 Task: Search one way flight ticket for 1 adult, 1 child, 1 infant in seat in premium economy from Charlotte: Charlotte Douglas International Airport to Greenville: Pitt-greenville Airport on 5-2-2023. Choice of flights is United. Number of bags: 2 carry on bags and 4 checked bags. Price is upto 71000. Outbound departure time preference is 5:00.
Action: Mouse moved to (210, 316)
Screenshot: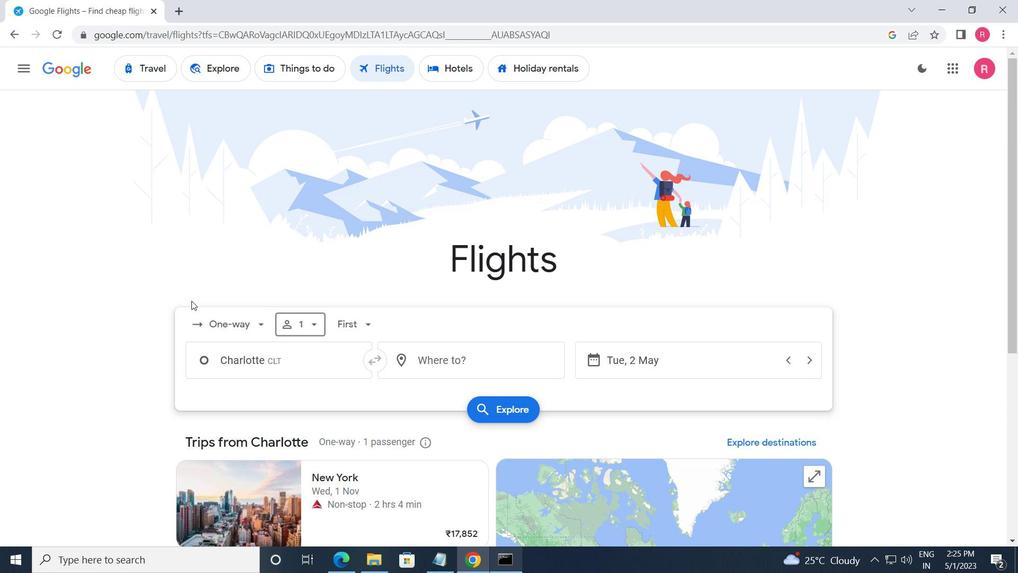 
Action: Mouse pressed left at (210, 316)
Screenshot: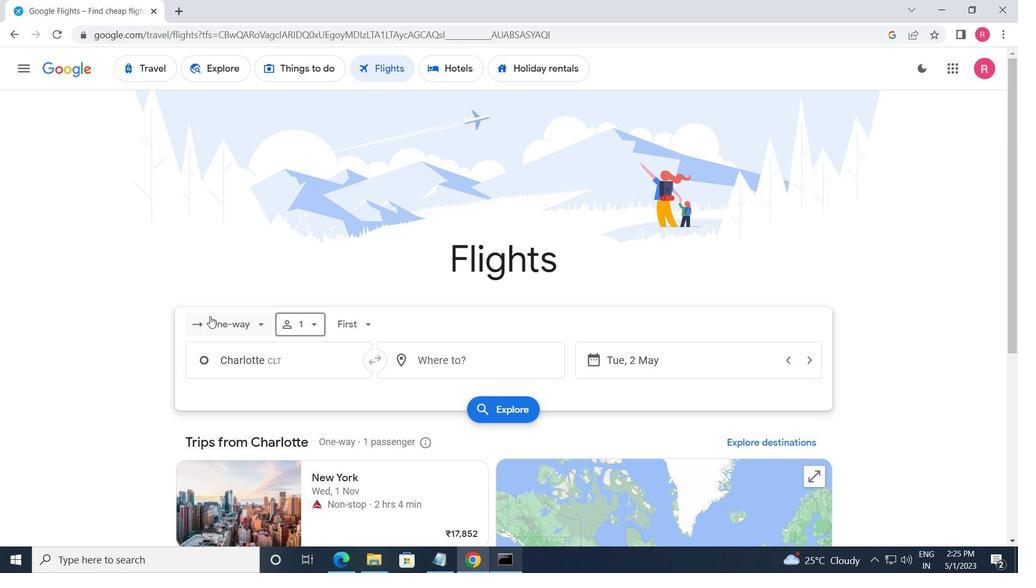 
Action: Mouse moved to (230, 374)
Screenshot: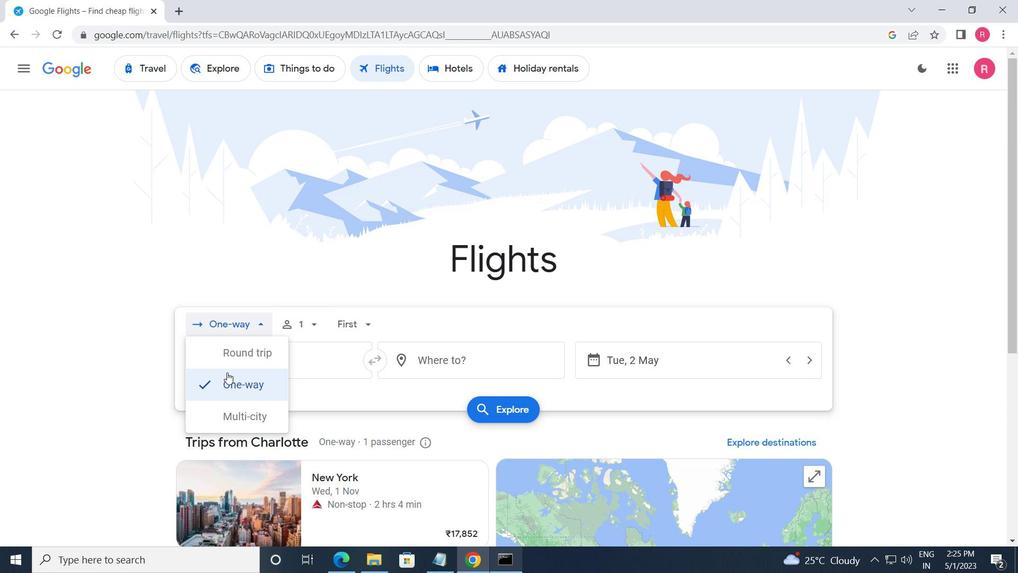 
Action: Mouse pressed left at (230, 374)
Screenshot: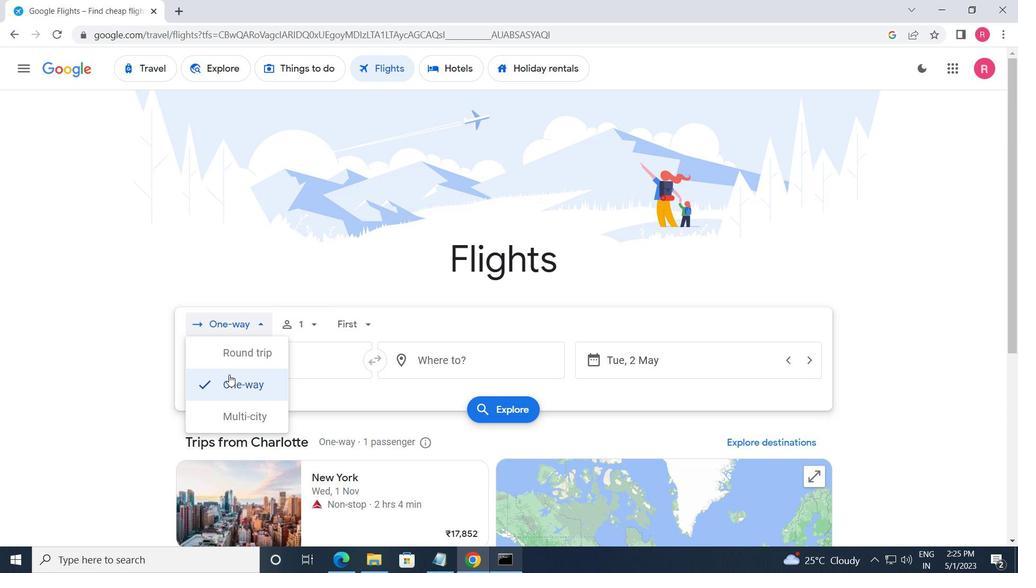 
Action: Mouse moved to (309, 332)
Screenshot: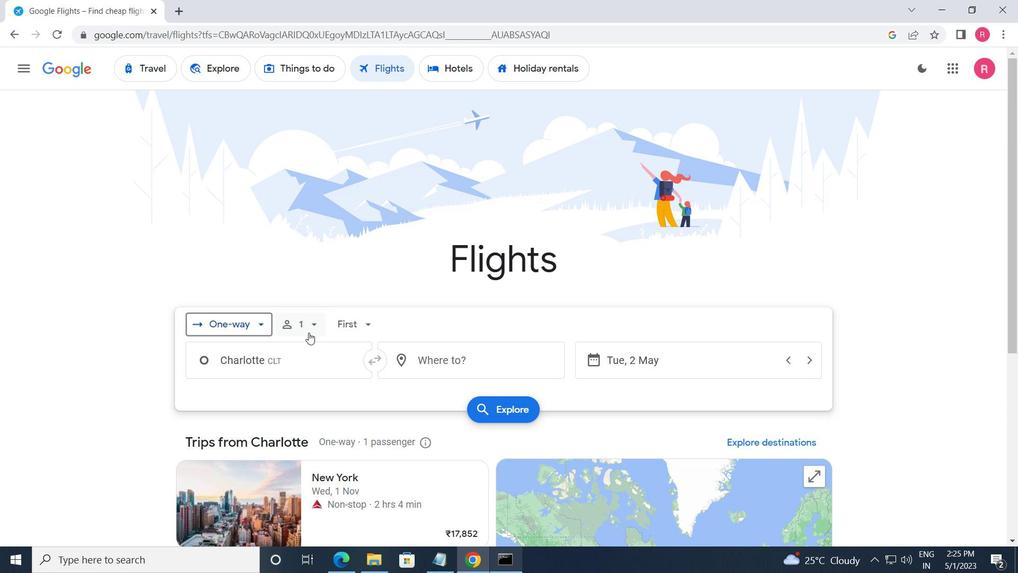 
Action: Mouse pressed left at (309, 332)
Screenshot: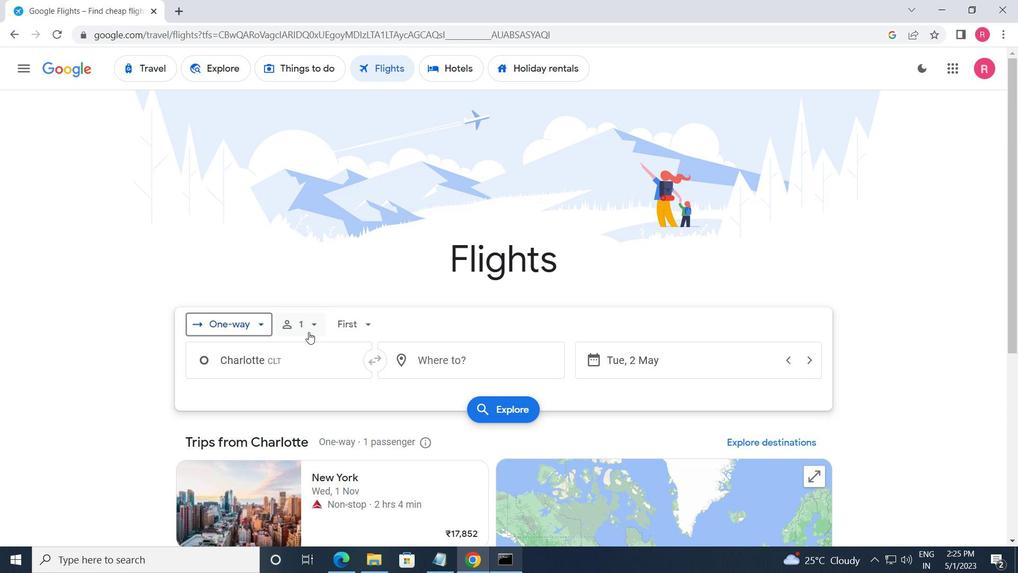 
Action: Mouse moved to (415, 400)
Screenshot: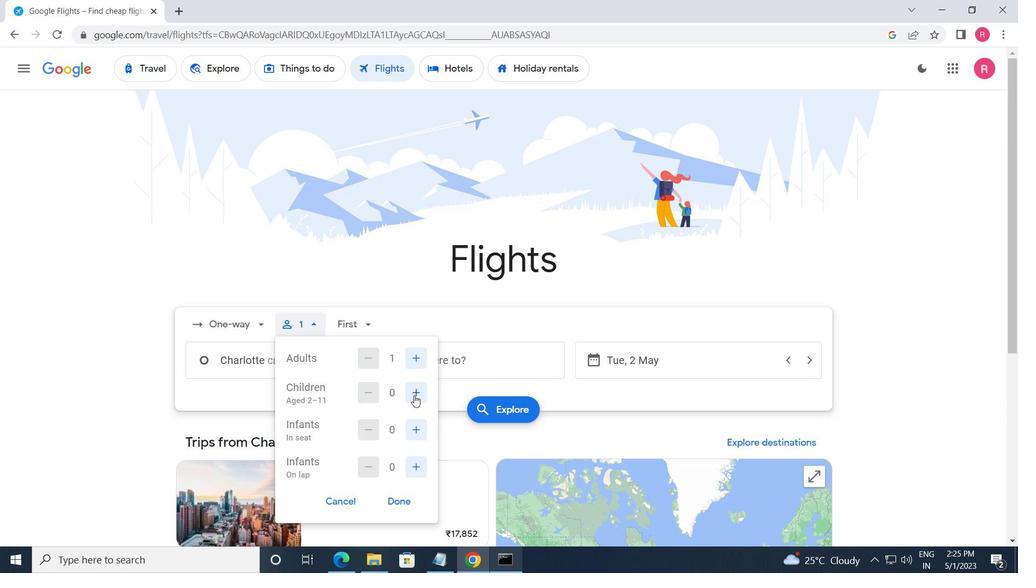 
Action: Mouse pressed left at (415, 400)
Screenshot: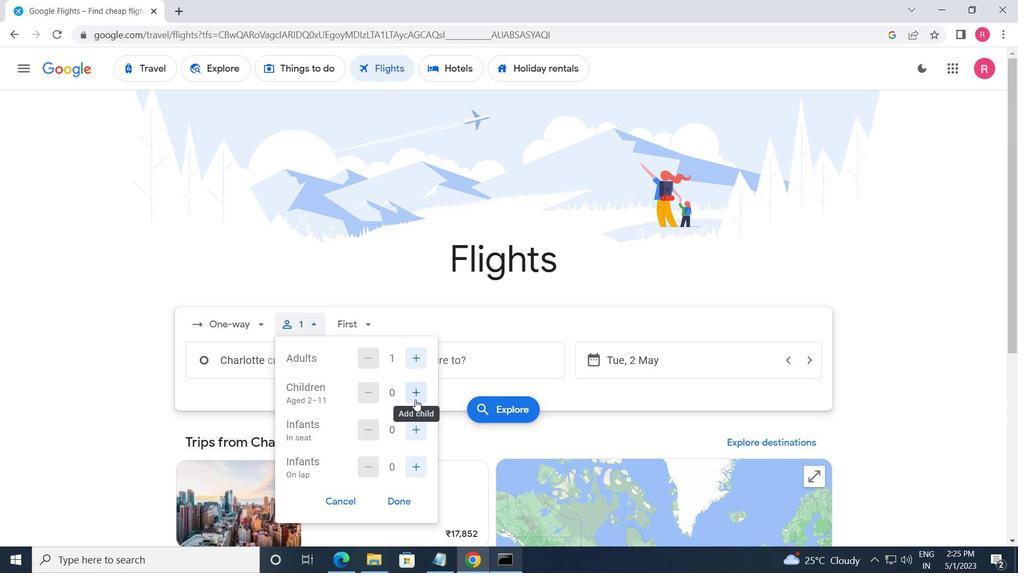 
Action: Mouse moved to (418, 425)
Screenshot: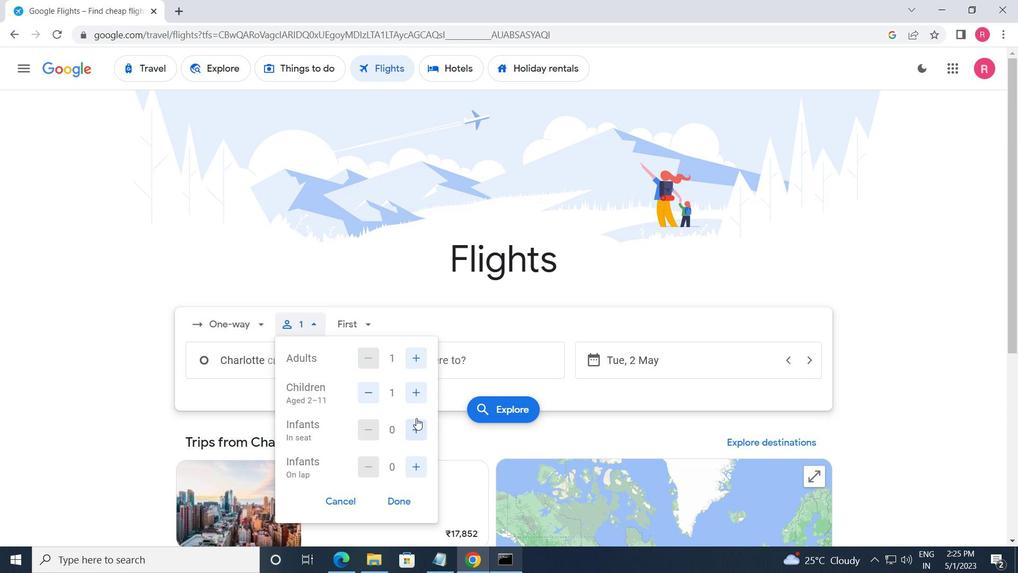 
Action: Mouse pressed left at (418, 425)
Screenshot: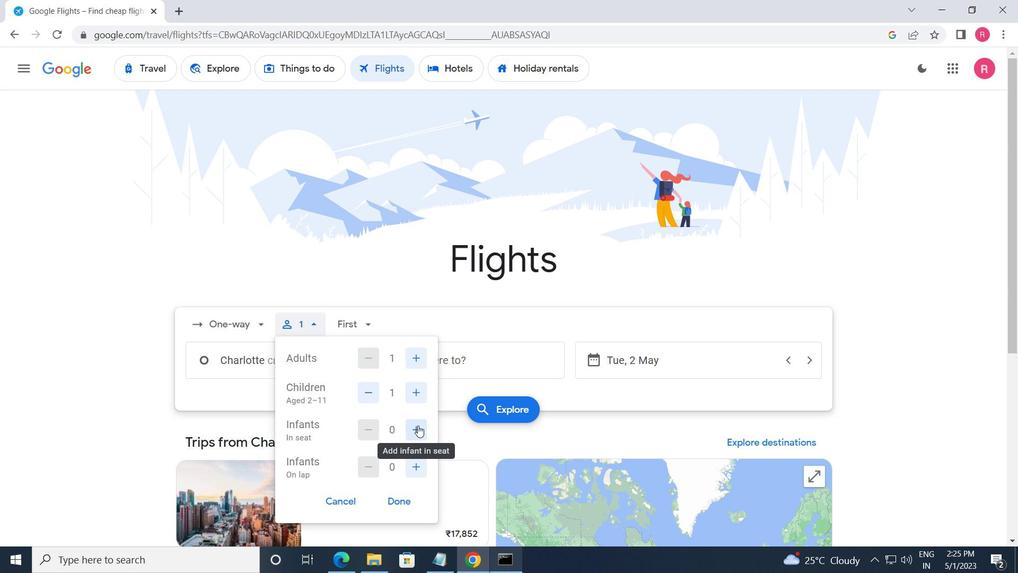 
Action: Mouse moved to (366, 330)
Screenshot: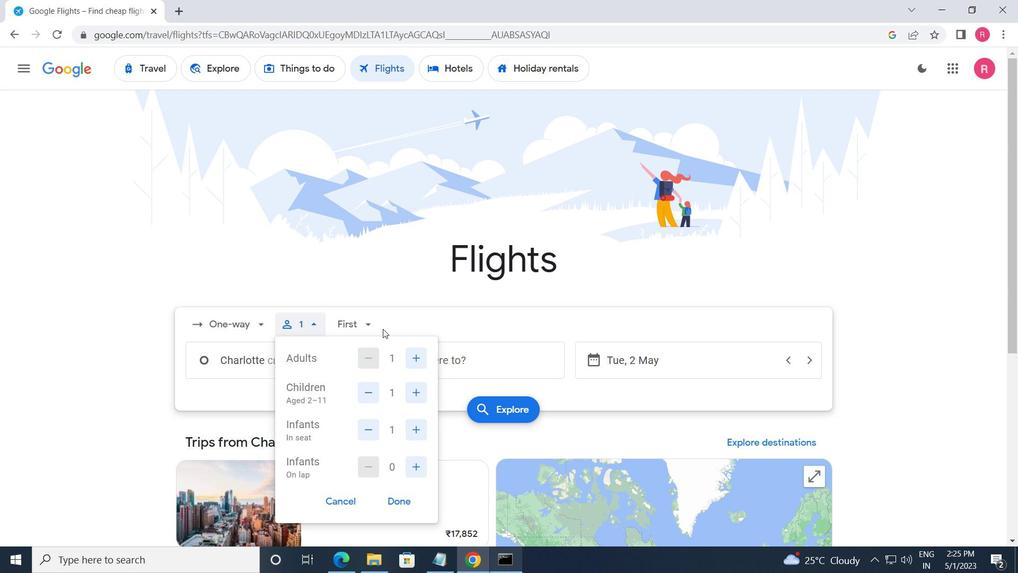 
Action: Mouse pressed left at (366, 330)
Screenshot: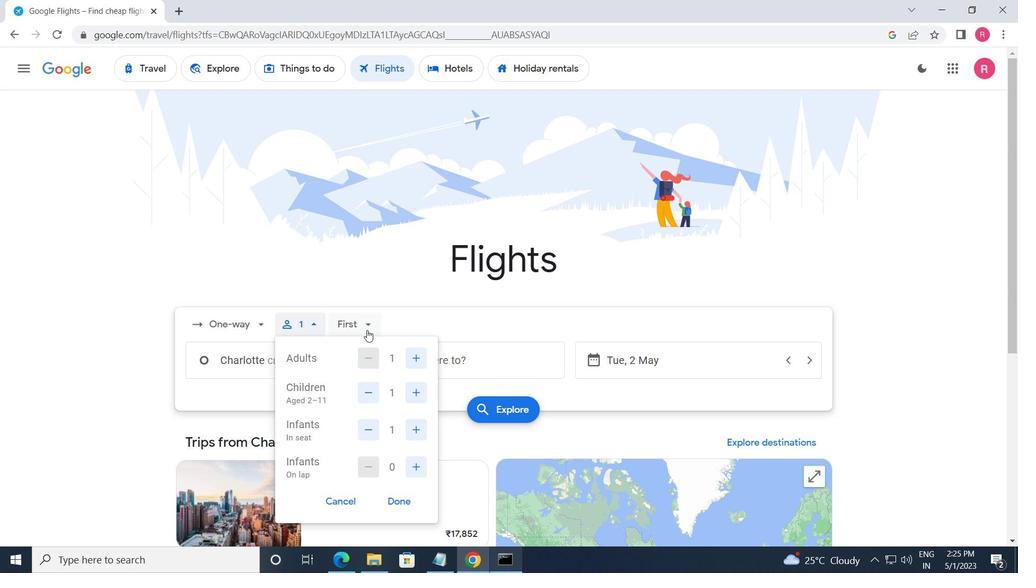 
Action: Mouse moved to (404, 378)
Screenshot: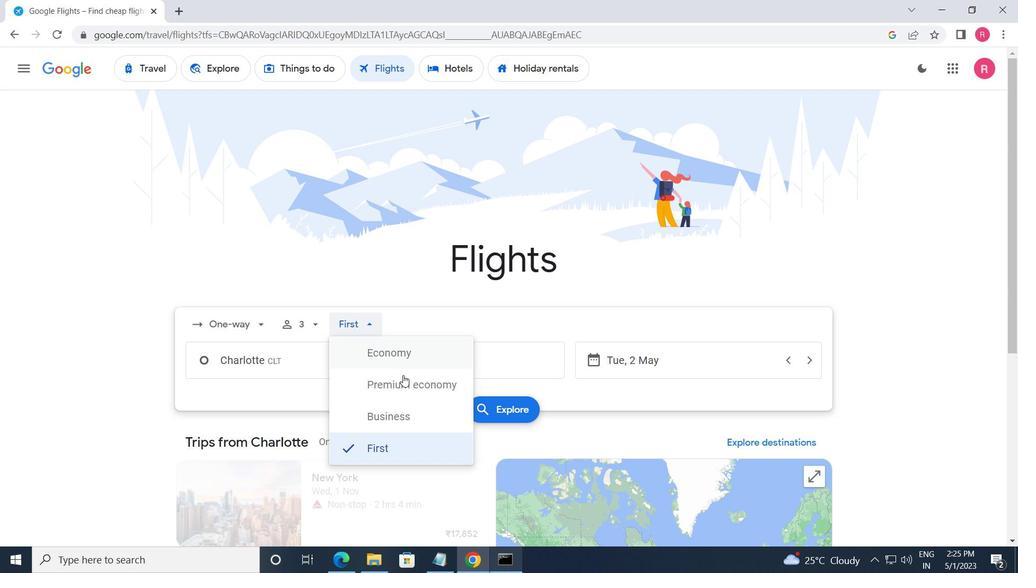 
Action: Mouse pressed left at (404, 378)
Screenshot: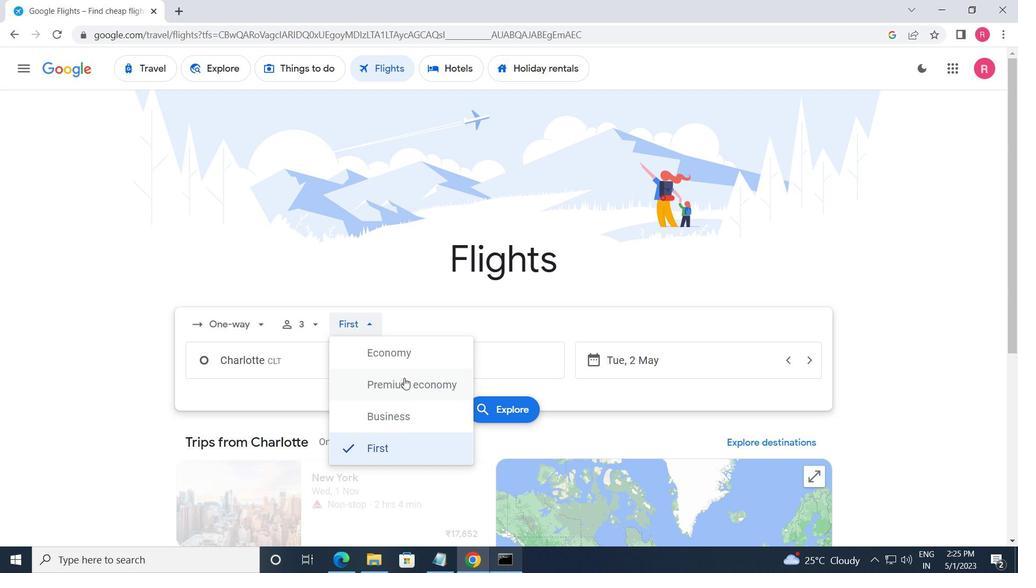 
Action: Mouse moved to (307, 369)
Screenshot: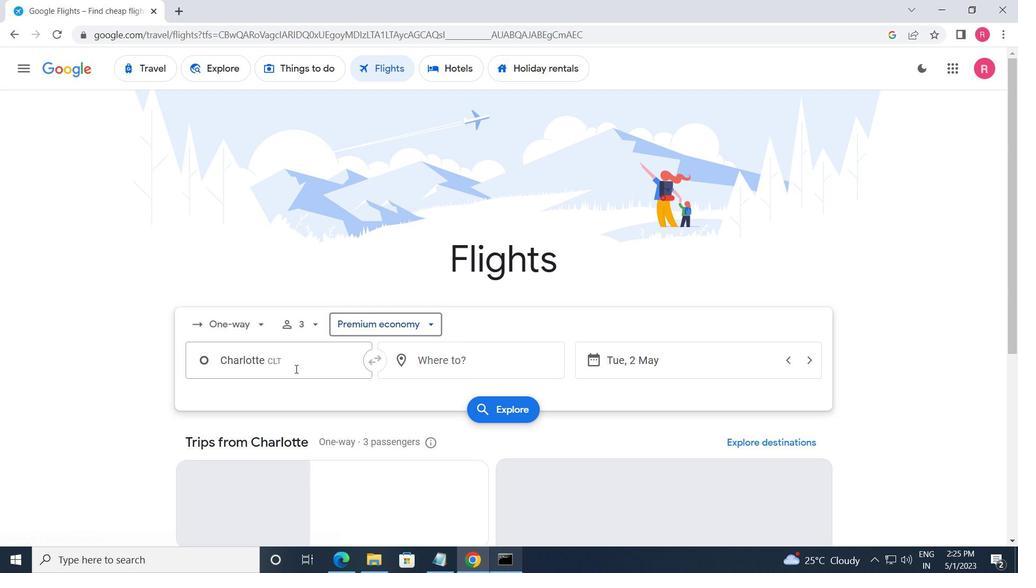 
Action: Mouse pressed left at (307, 369)
Screenshot: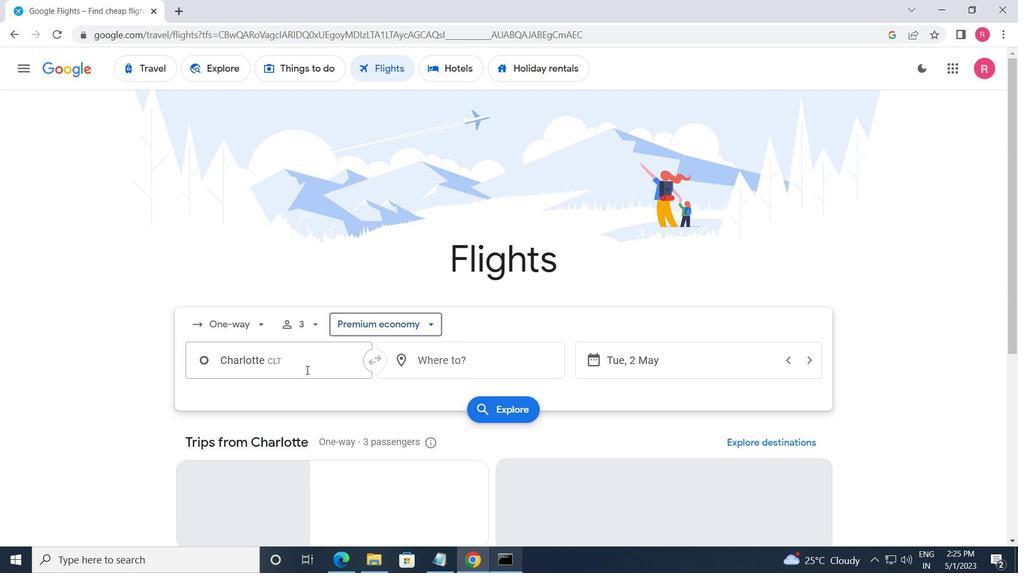 
Action: Mouse moved to (296, 432)
Screenshot: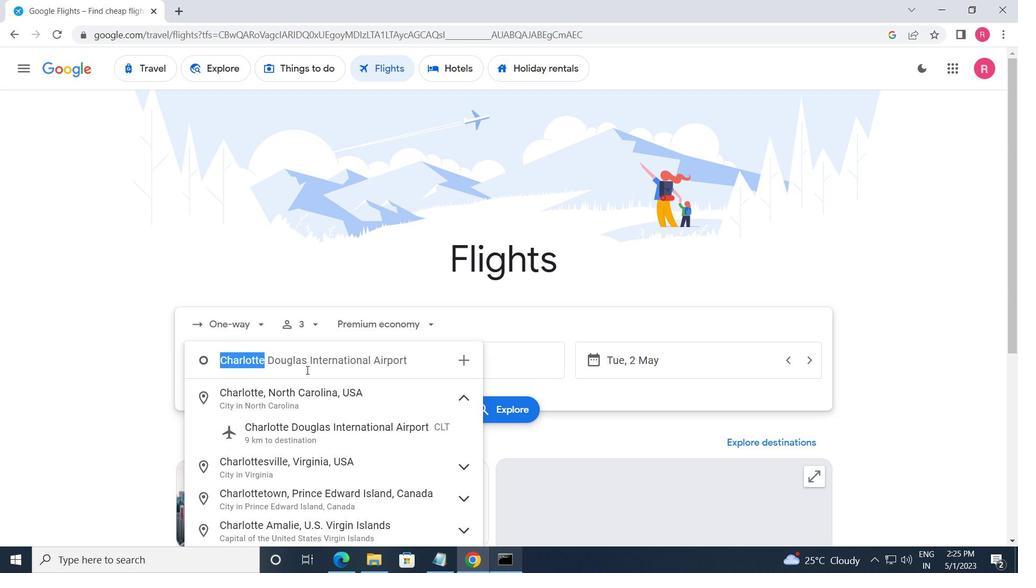 
Action: Mouse pressed left at (296, 432)
Screenshot: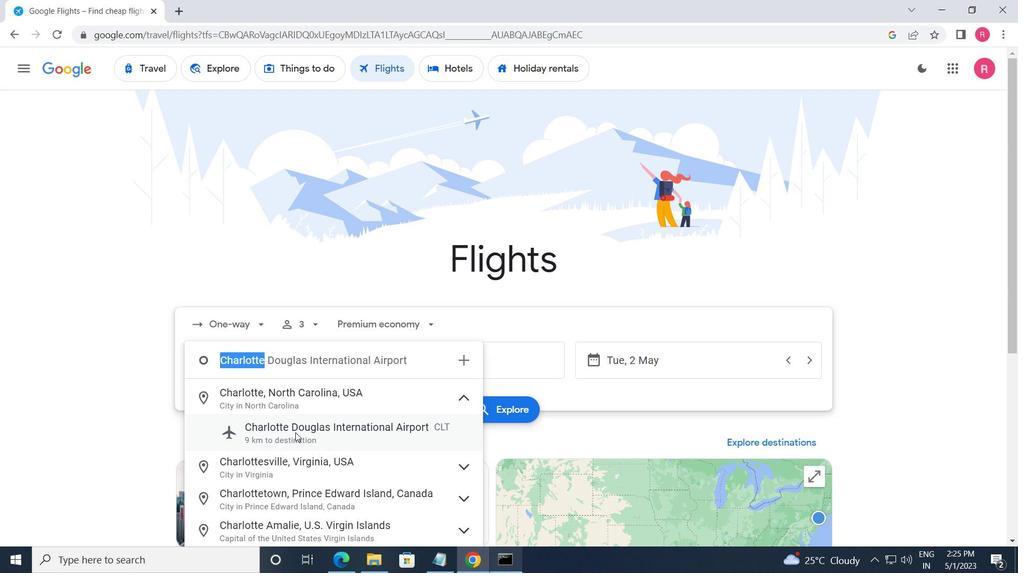 
Action: Mouse moved to (445, 375)
Screenshot: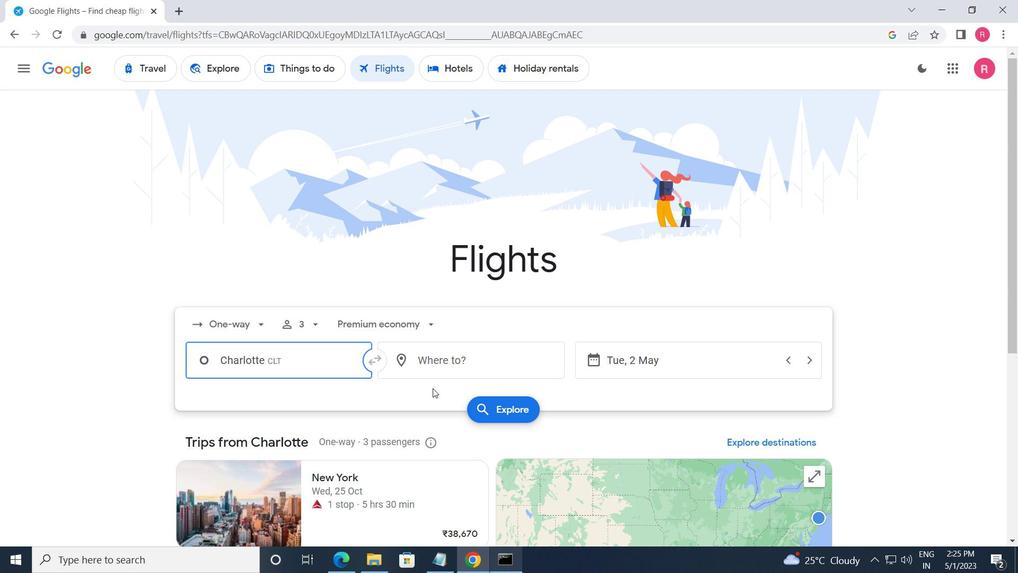 
Action: Mouse pressed left at (445, 375)
Screenshot: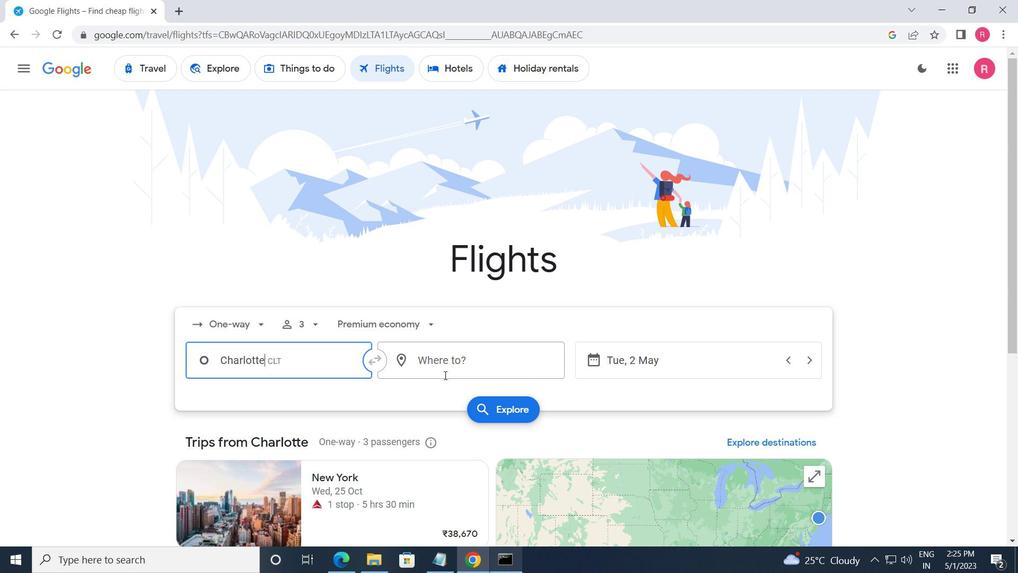 
Action: Mouse moved to (456, 489)
Screenshot: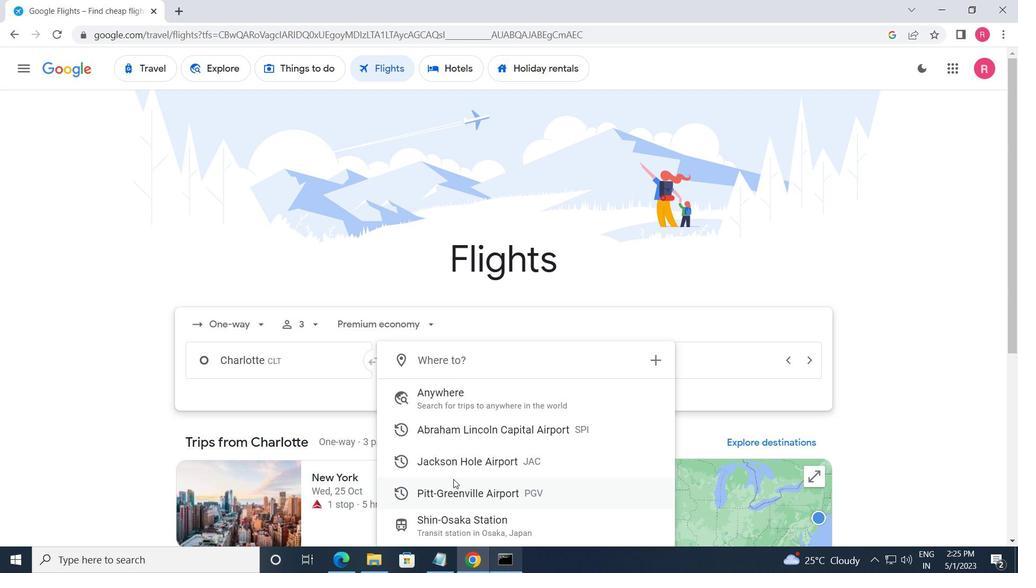 
Action: Mouse pressed left at (456, 489)
Screenshot: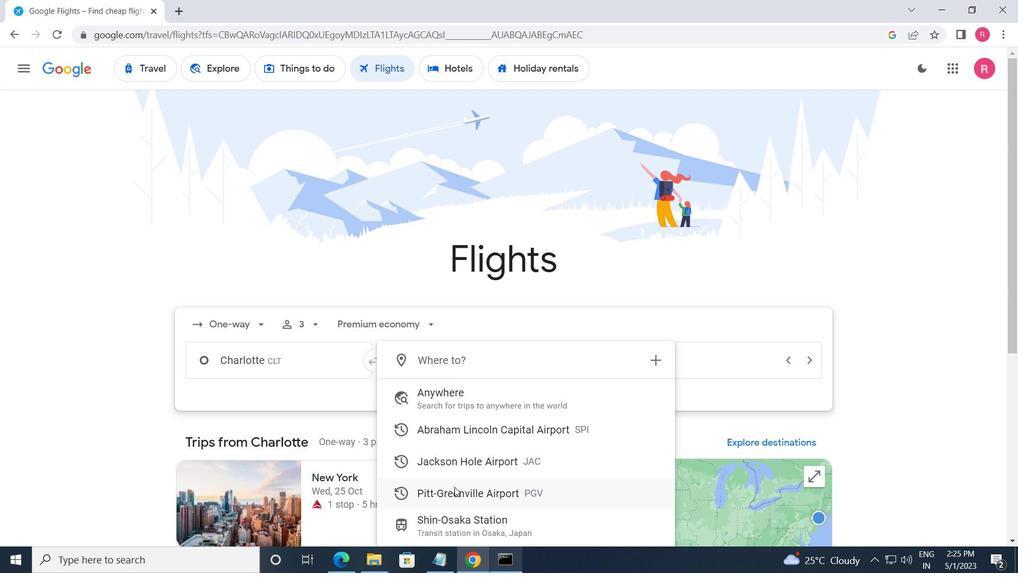 
Action: Mouse moved to (715, 367)
Screenshot: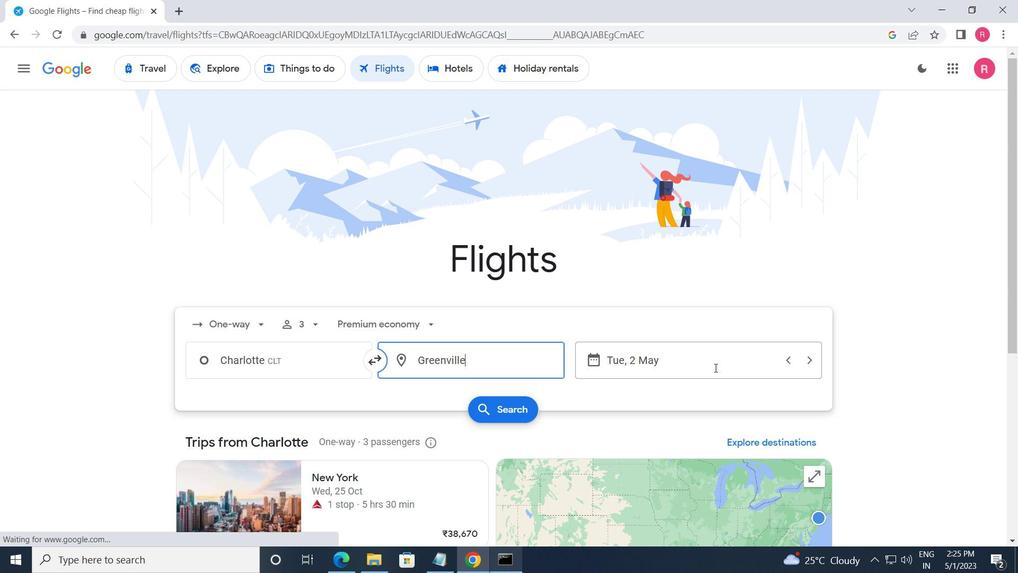 
Action: Mouse pressed left at (715, 367)
Screenshot: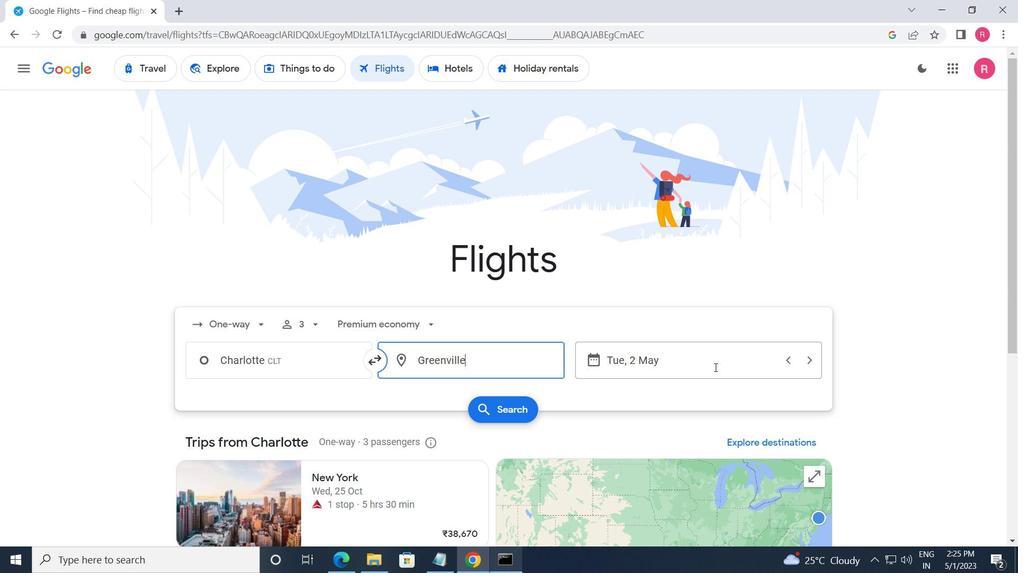 
Action: Mouse moved to (405, 310)
Screenshot: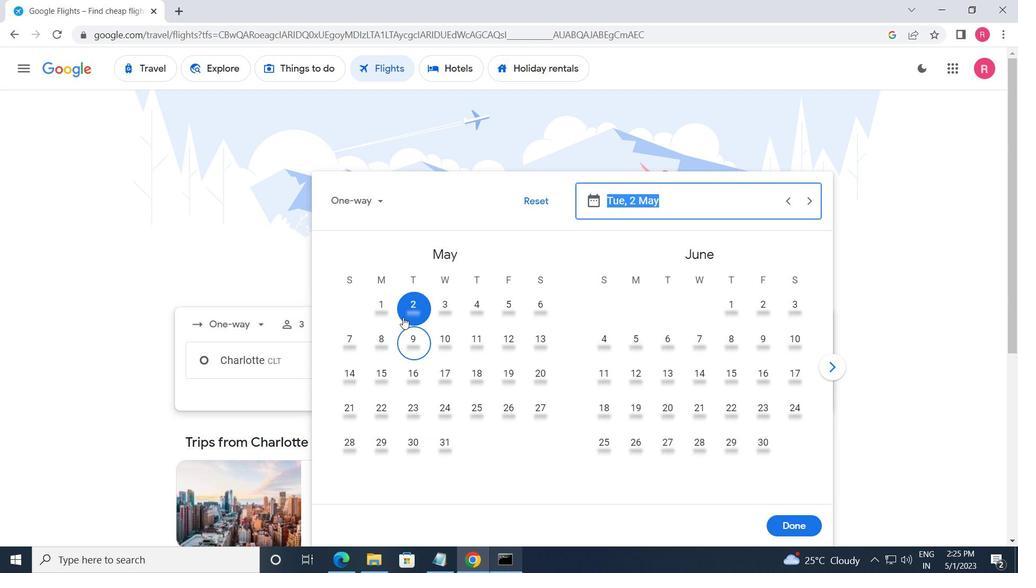 
Action: Mouse pressed left at (405, 310)
Screenshot: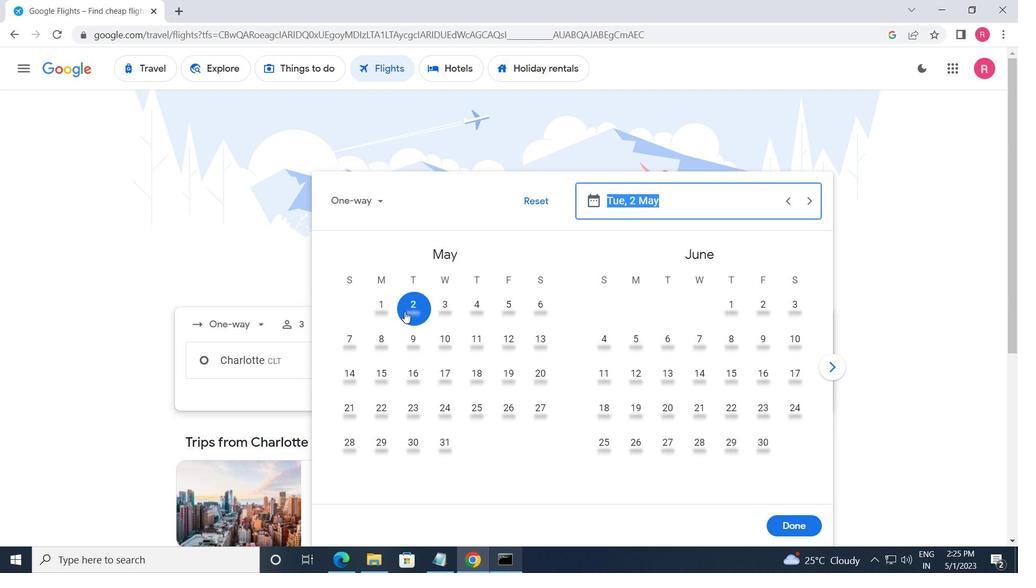 
Action: Mouse moved to (807, 519)
Screenshot: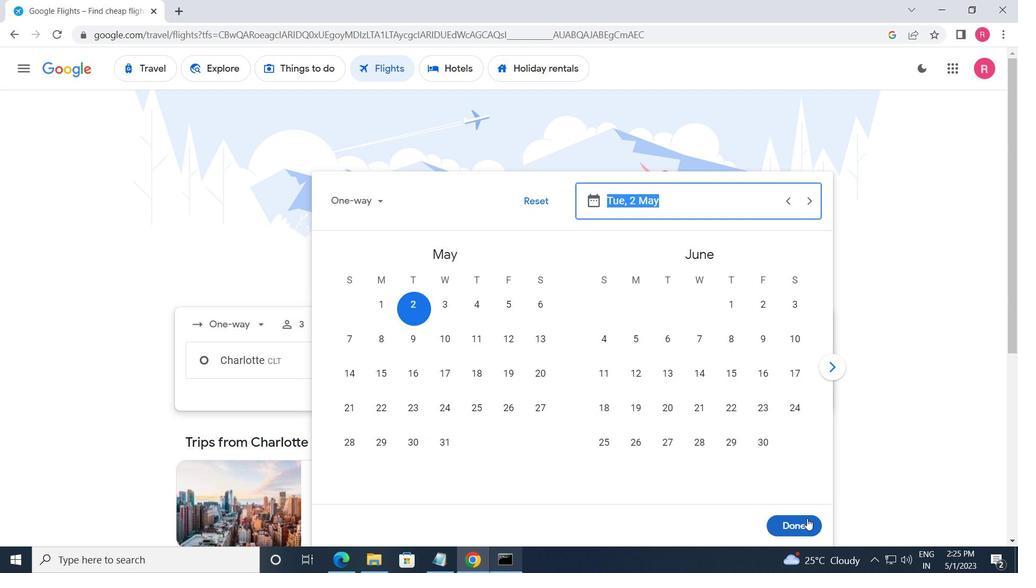 
Action: Mouse pressed left at (807, 519)
Screenshot: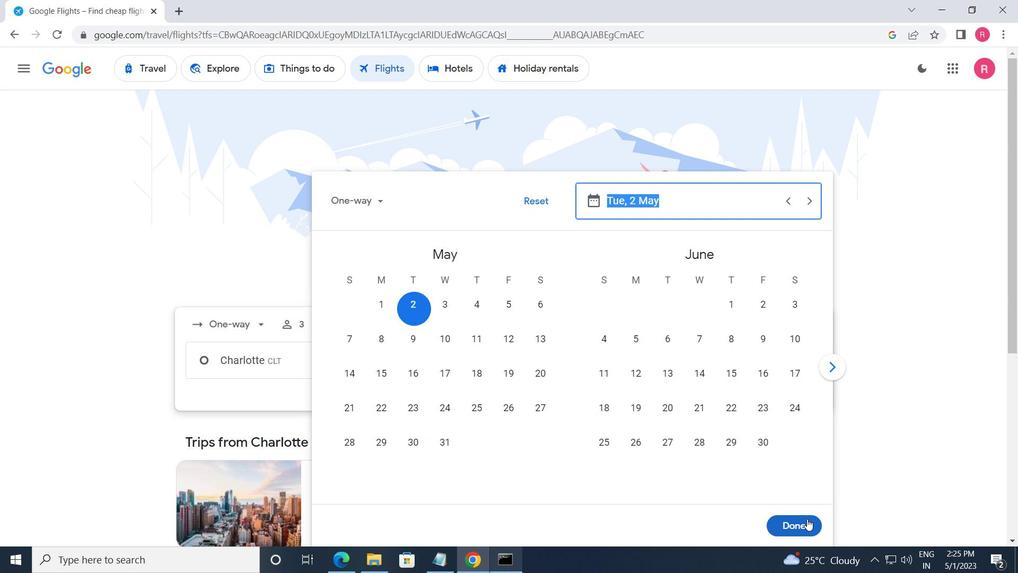 
Action: Mouse moved to (480, 414)
Screenshot: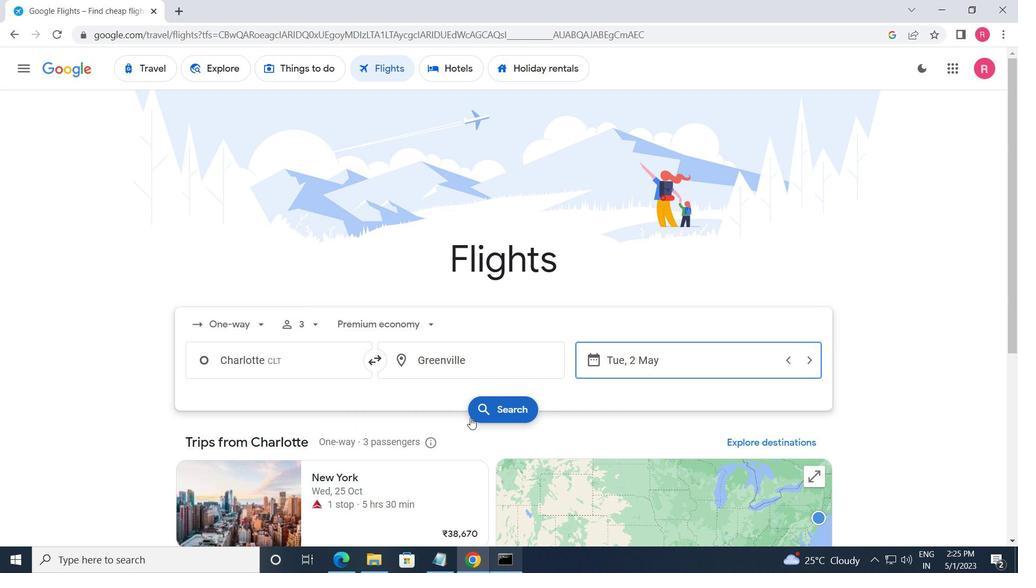 
Action: Mouse pressed left at (480, 414)
Screenshot: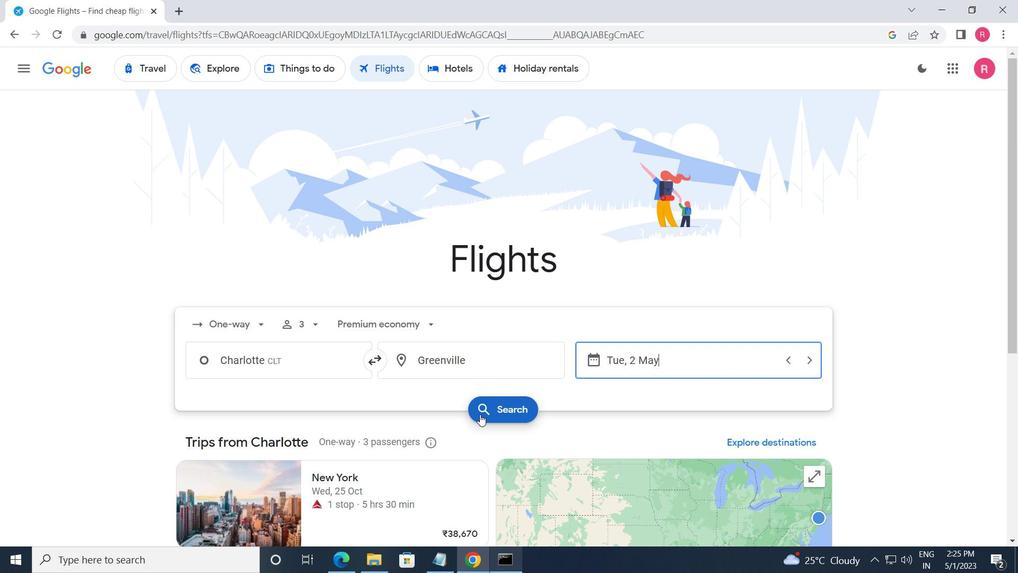 
Action: Mouse moved to (191, 196)
Screenshot: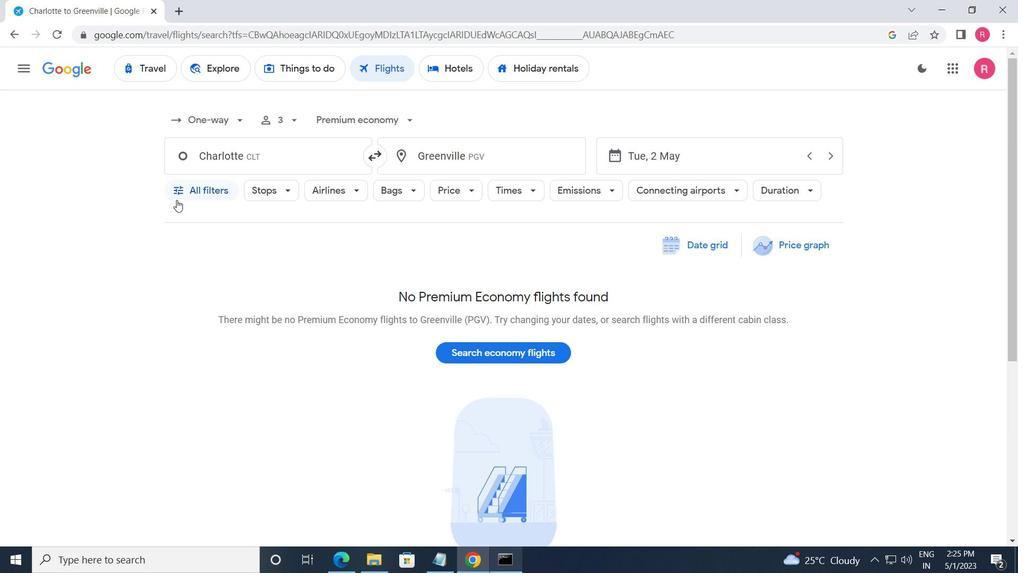 
Action: Mouse pressed left at (191, 196)
Screenshot: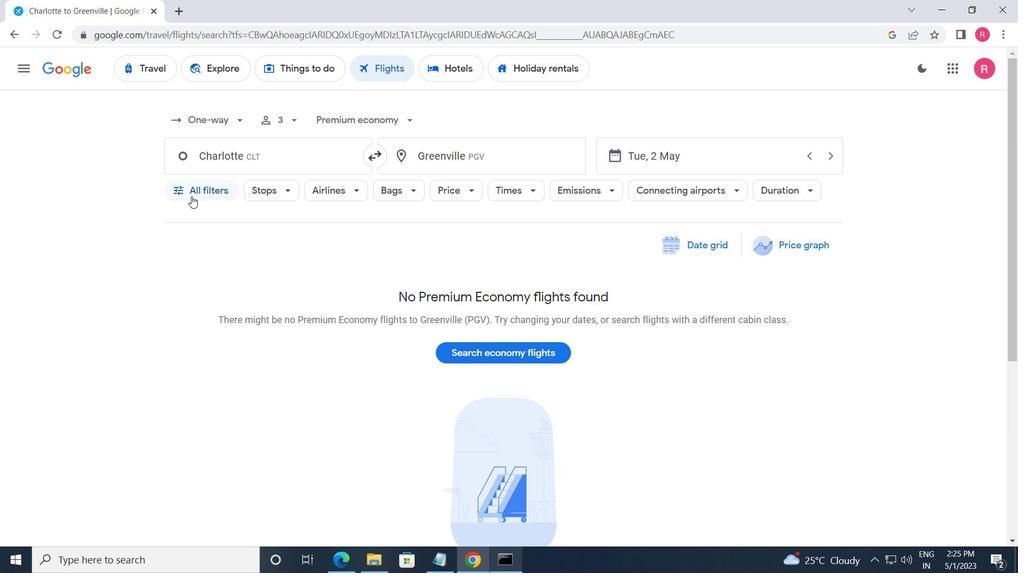 
Action: Mouse moved to (222, 334)
Screenshot: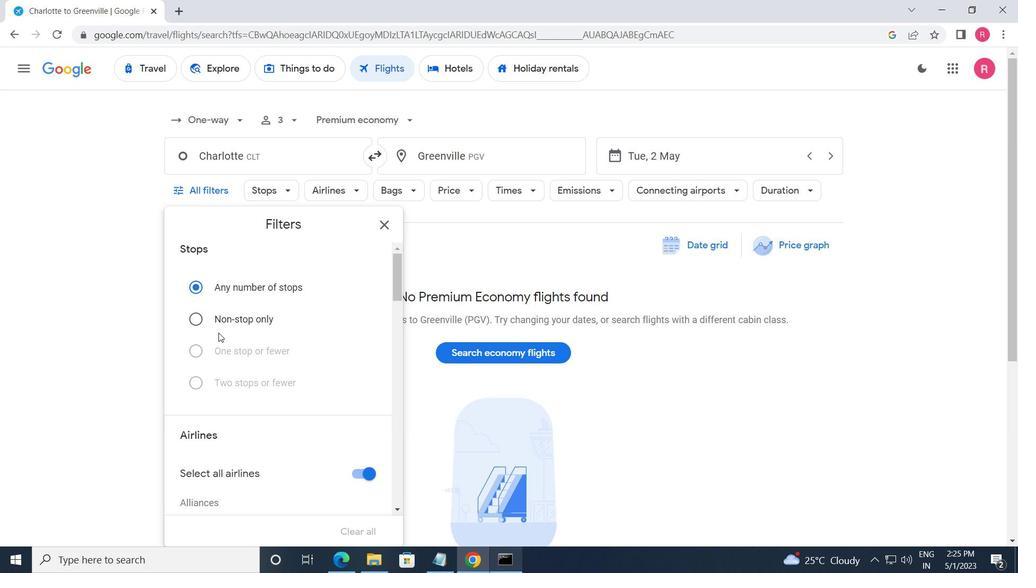 
Action: Mouse scrolled (222, 333) with delta (0, 0)
Screenshot: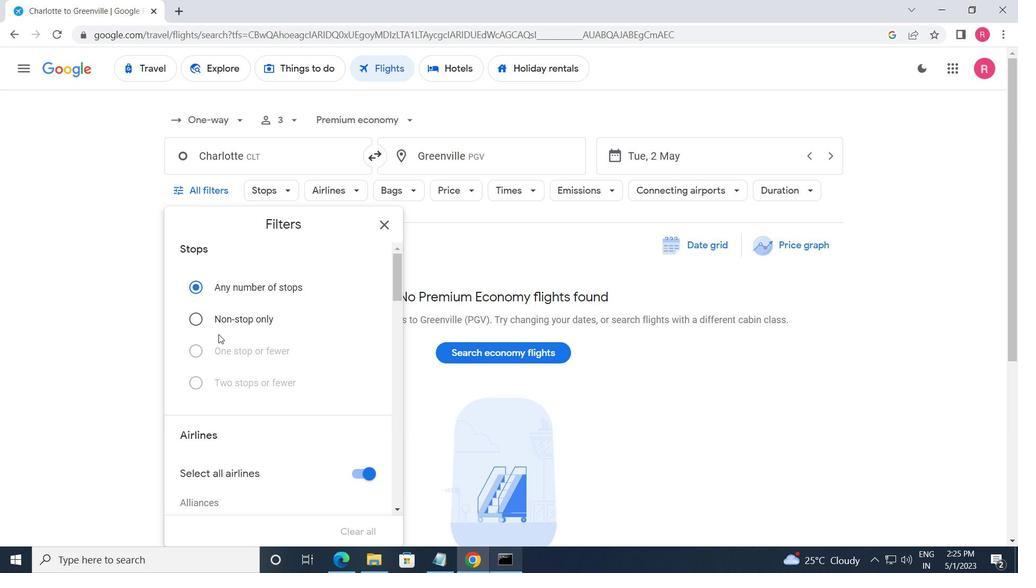 
Action: Mouse scrolled (222, 333) with delta (0, 0)
Screenshot: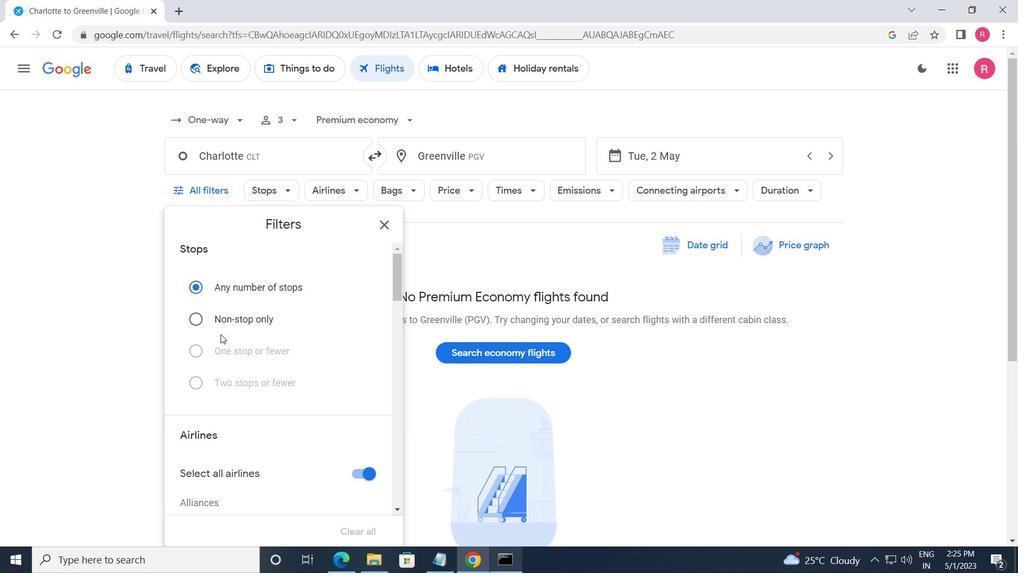 
Action: Mouse scrolled (222, 333) with delta (0, 0)
Screenshot: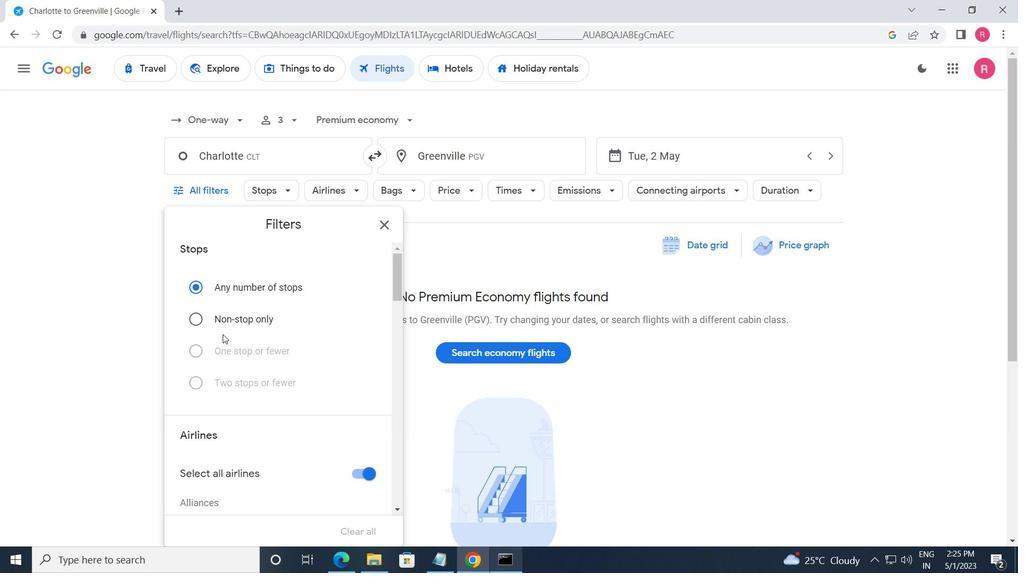 
Action: Mouse scrolled (222, 333) with delta (0, 0)
Screenshot: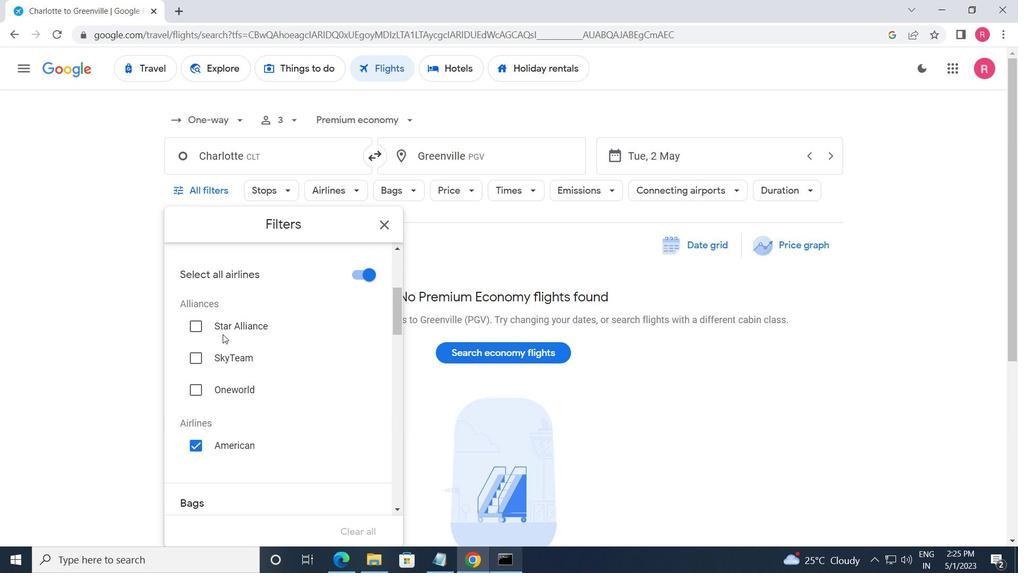 
Action: Mouse moved to (281, 318)
Screenshot: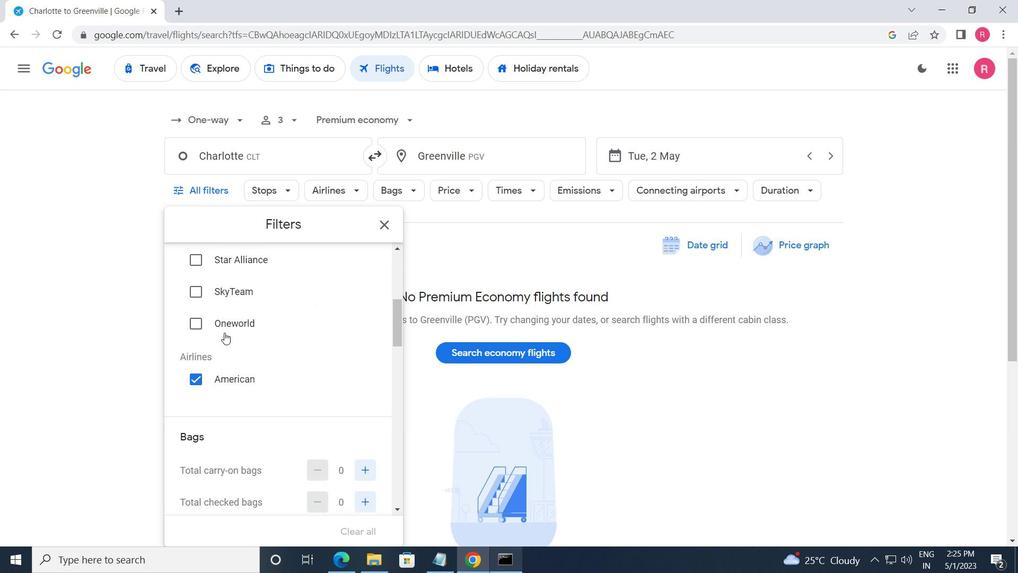 
Action: Mouse scrolled (281, 318) with delta (0, 0)
Screenshot: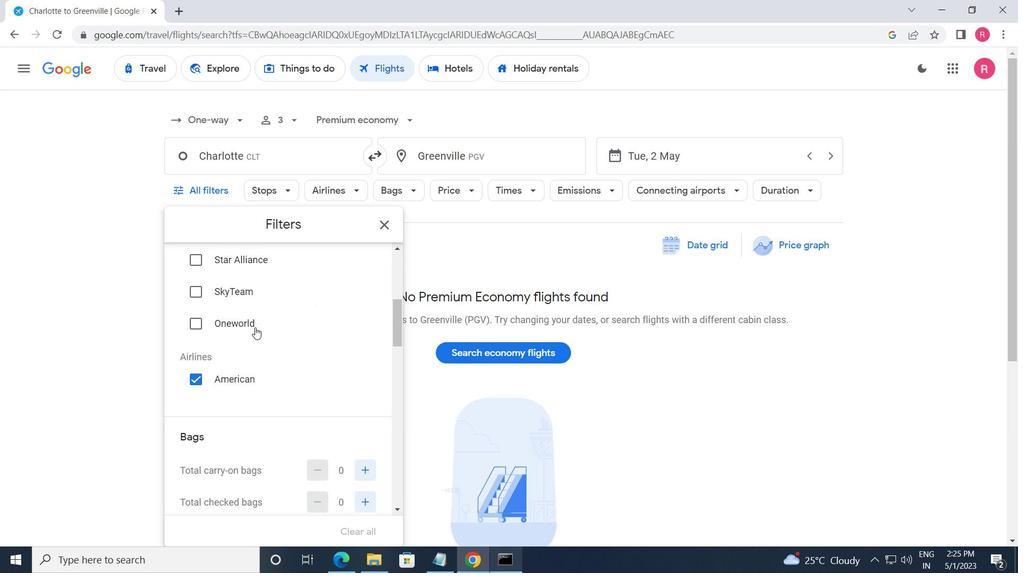 
Action: Mouse moved to (372, 280)
Screenshot: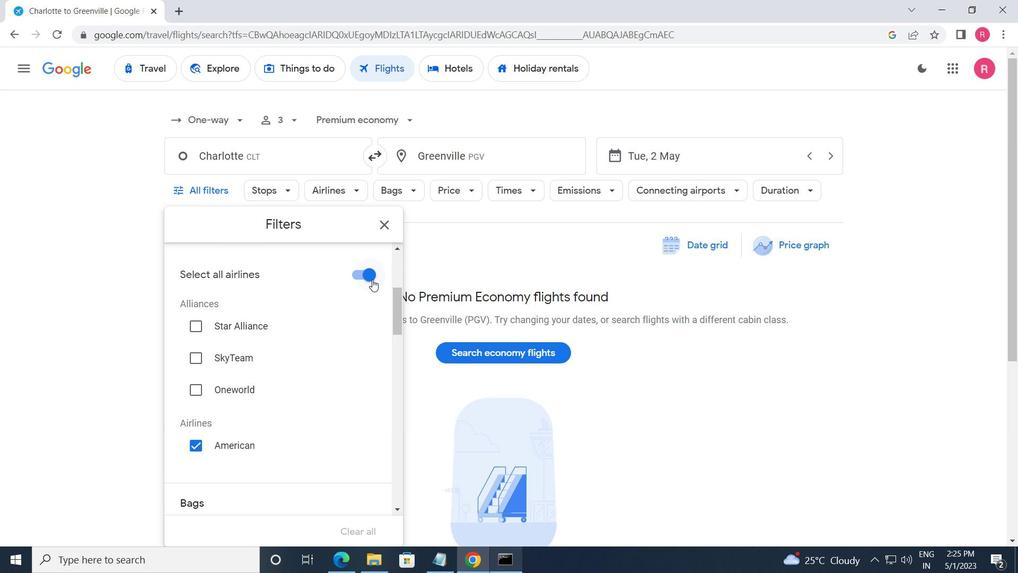 
Action: Mouse pressed left at (372, 280)
Screenshot: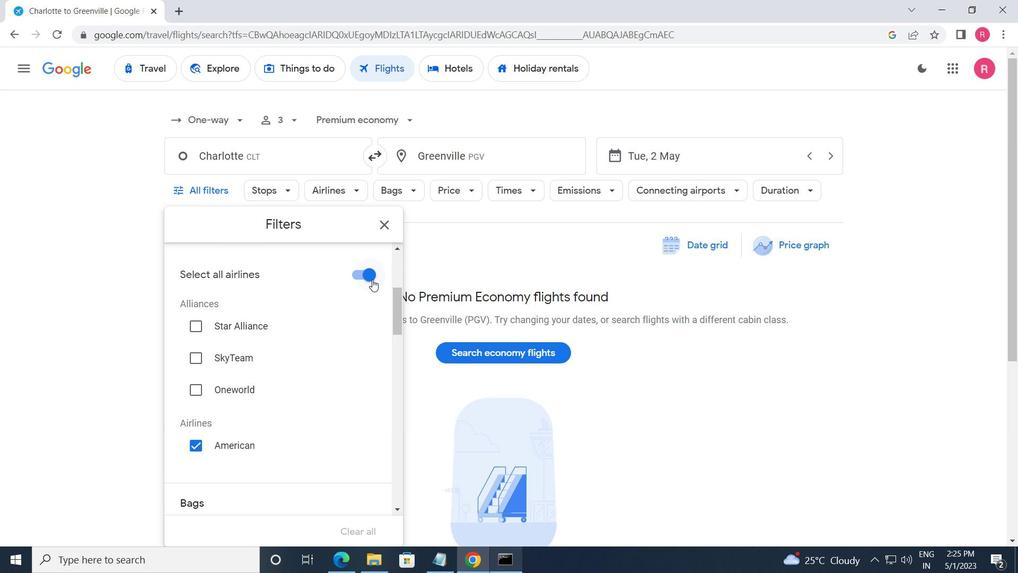 
Action: Mouse moved to (348, 317)
Screenshot: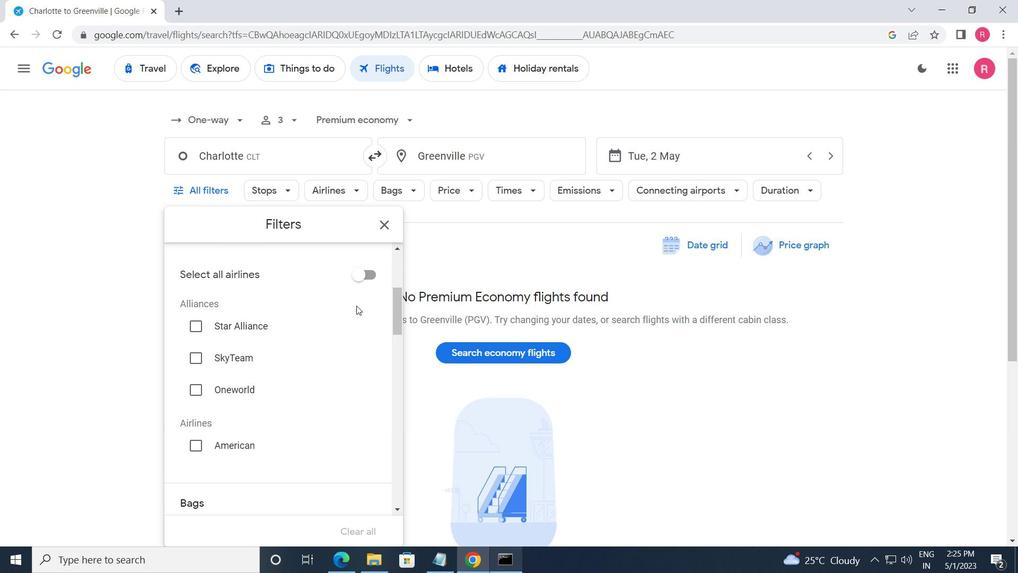 
Action: Mouse scrolled (348, 317) with delta (0, 0)
Screenshot: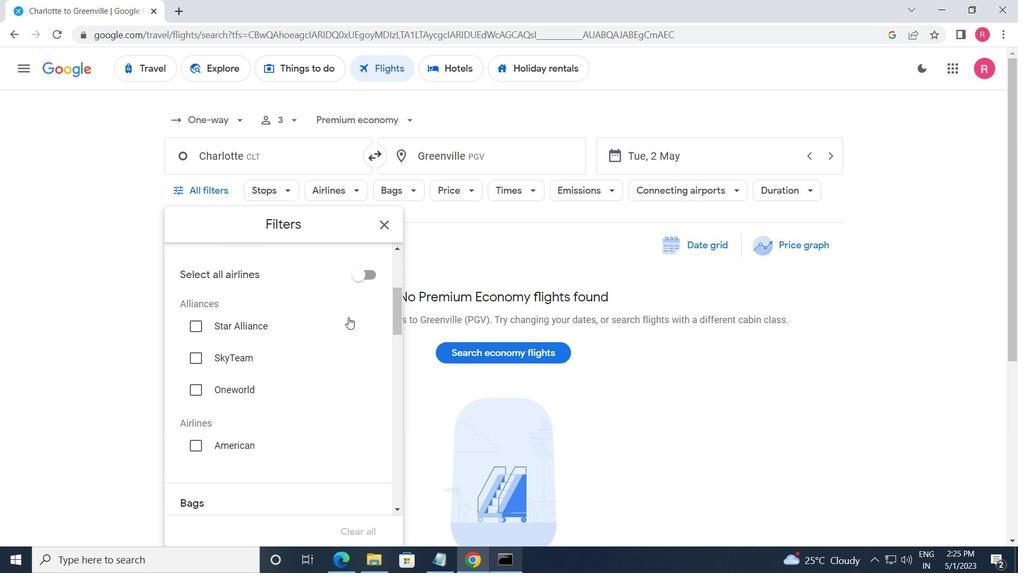
Action: Mouse scrolled (348, 317) with delta (0, 0)
Screenshot: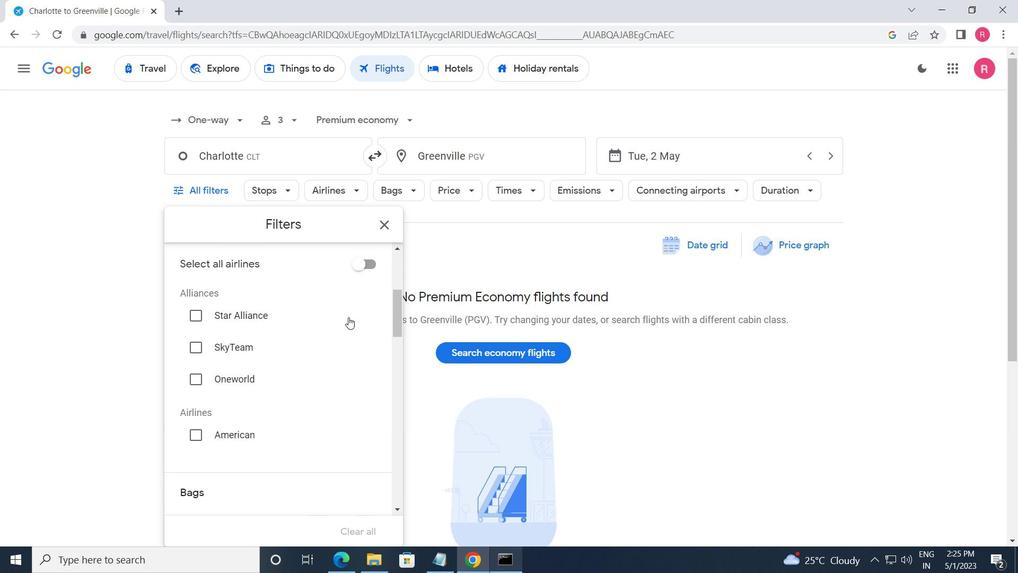 
Action: Mouse scrolled (348, 317) with delta (0, 0)
Screenshot: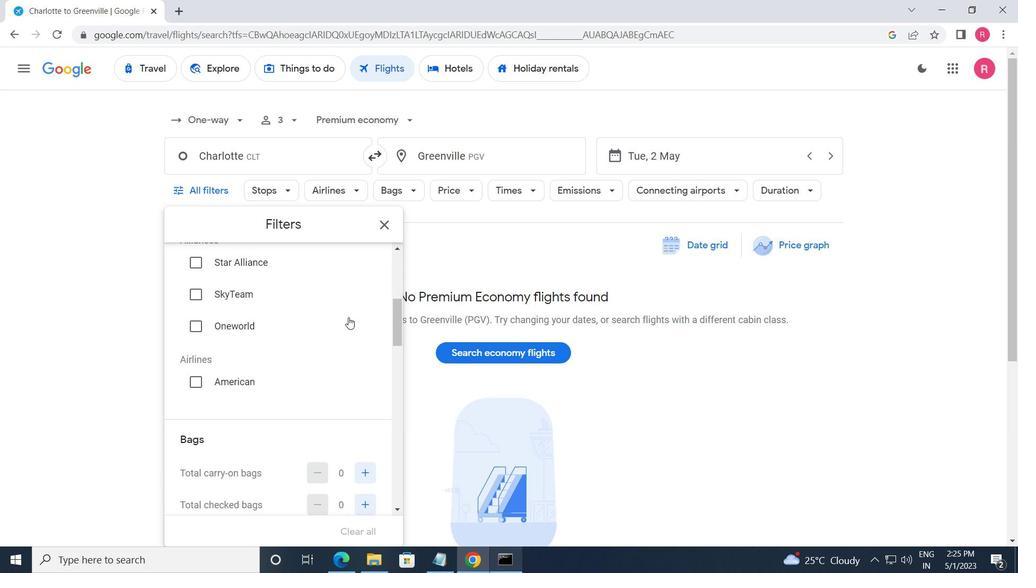 
Action: Mouse moved to (359, 343)
Screenshot: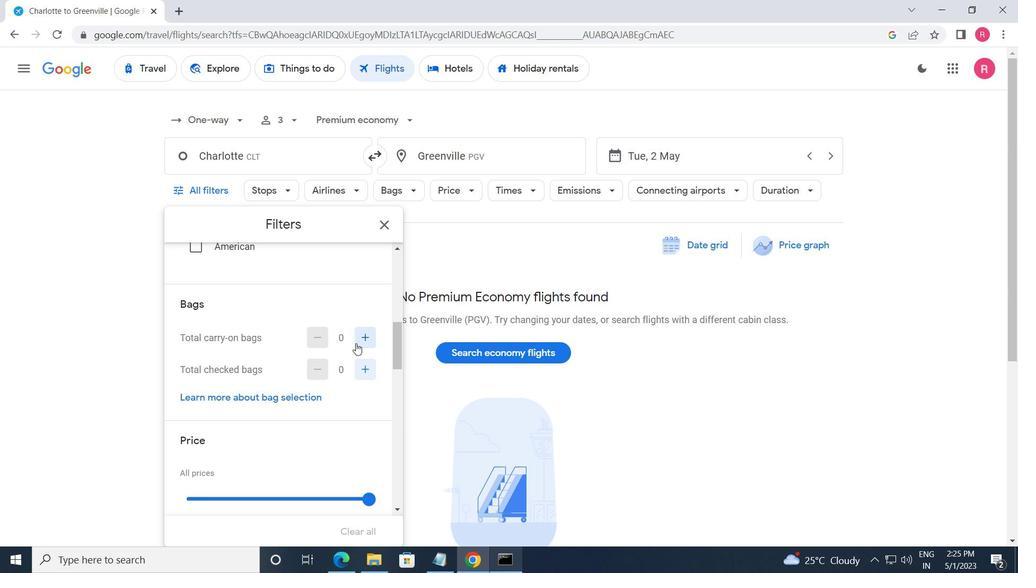 
Action: Mouse pressed left at (359, 343)
Screenshot: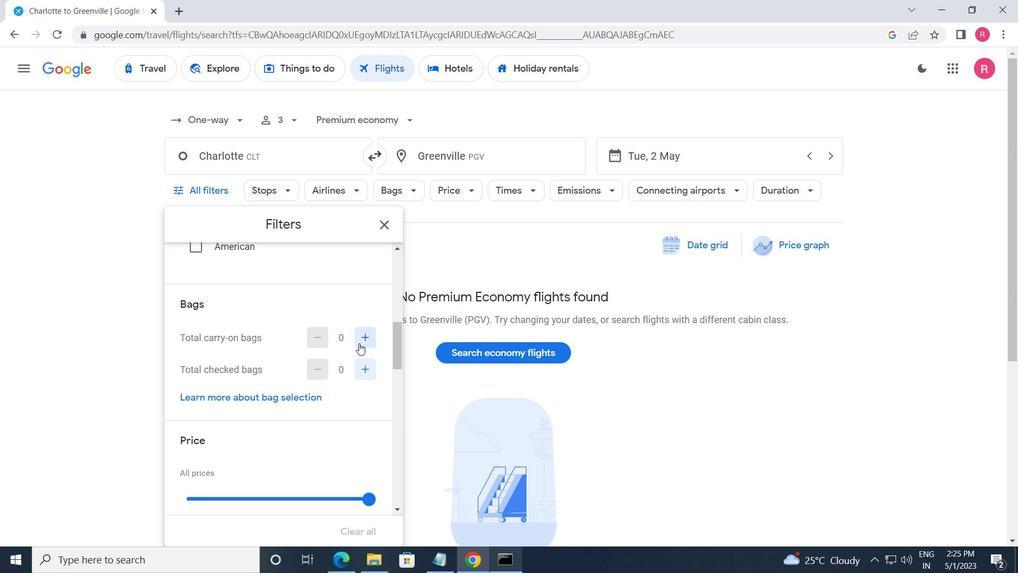 
Action: Mouse pressed left at (359, 343)
Screenshot: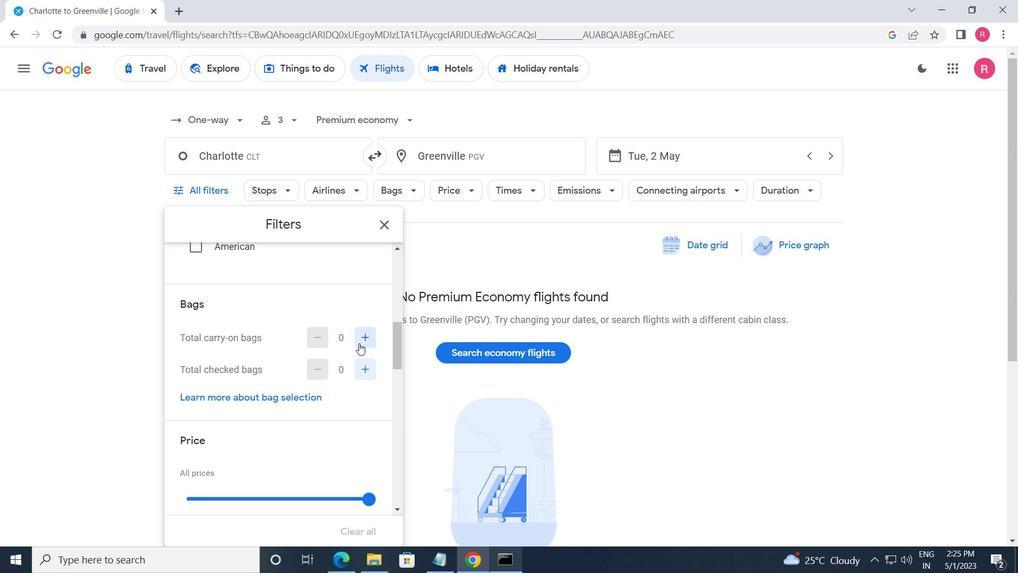 
Action: Mouse moved to (361, 366)
Screenshot: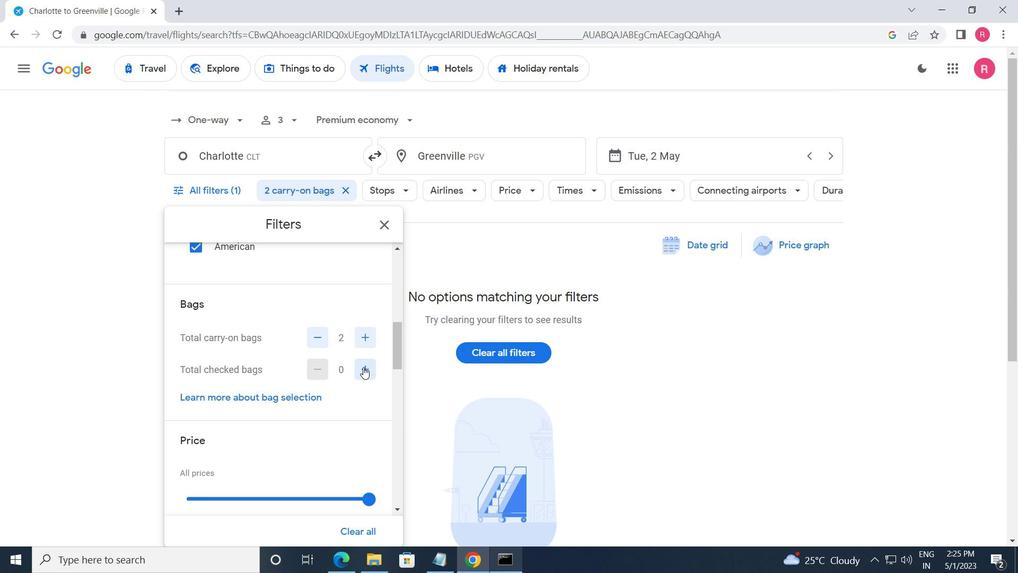 
Action: Mouse pressed left at (361, 366)
Screenshot: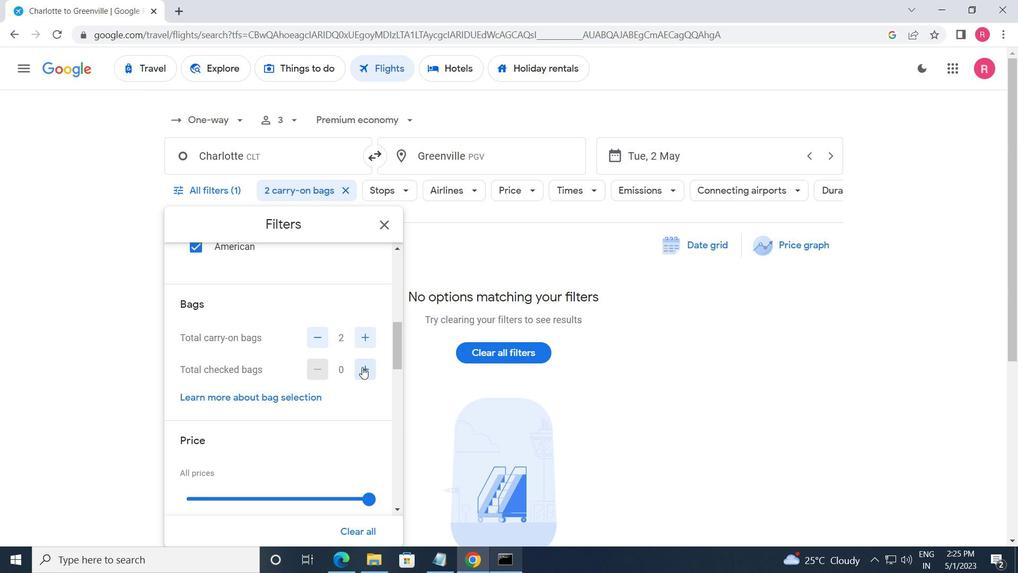 
Action: Mouse moved to (362, 366)
Screenshot: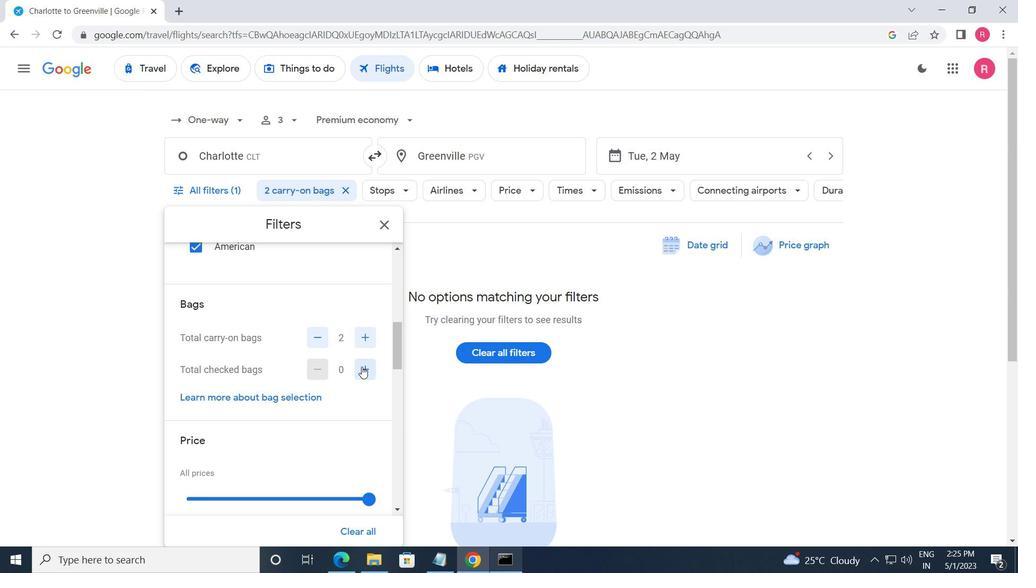 
Action: Mouse pressed left at (362, 366)
Screenshot: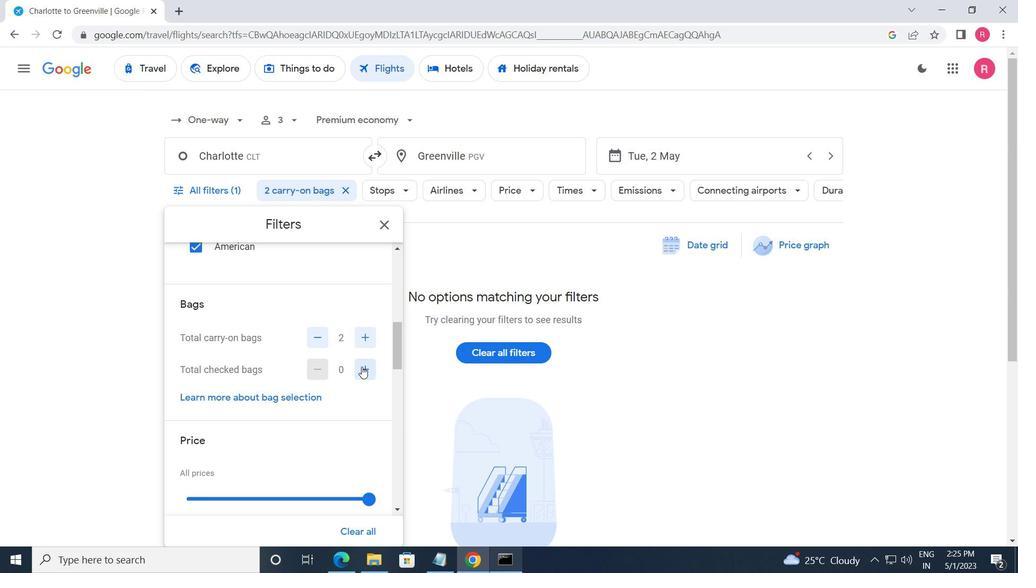 
Action: Mouse pressed left at (362, 366)
Screenshot: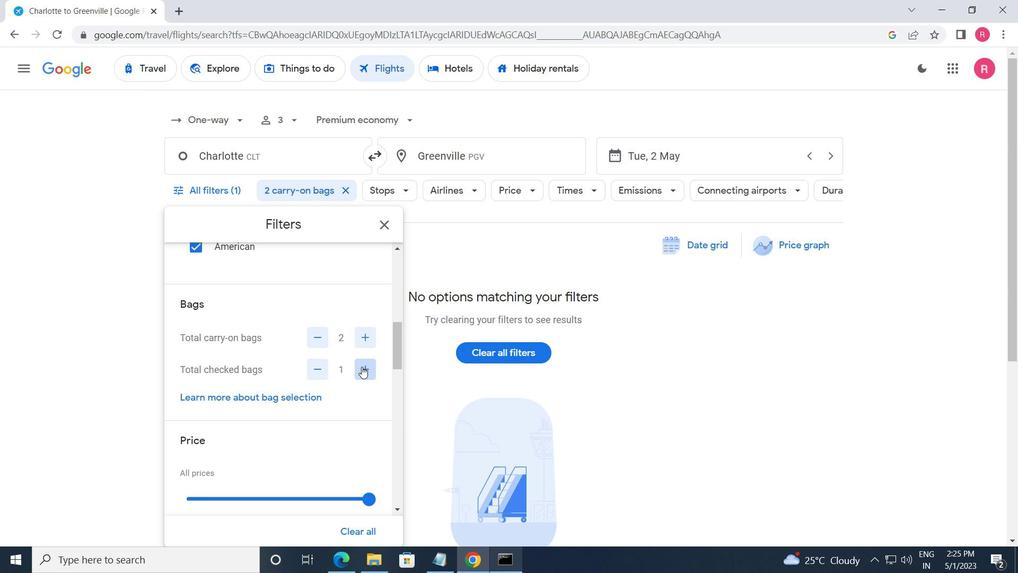 
Action: Mouse pressed left at (362, 366)
Screenshot: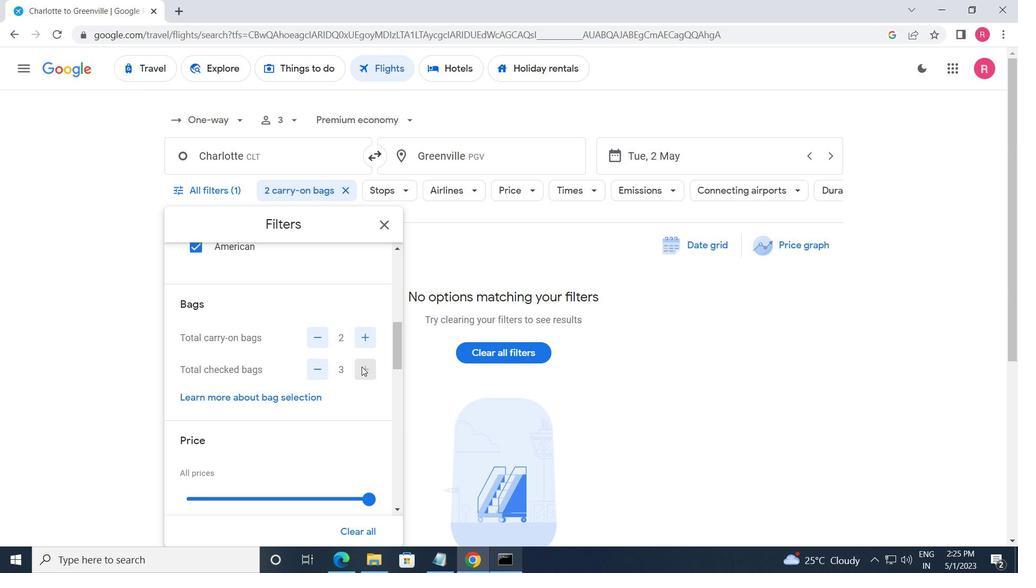 
Action: Mouse moved to (364, 367)
Screenshot: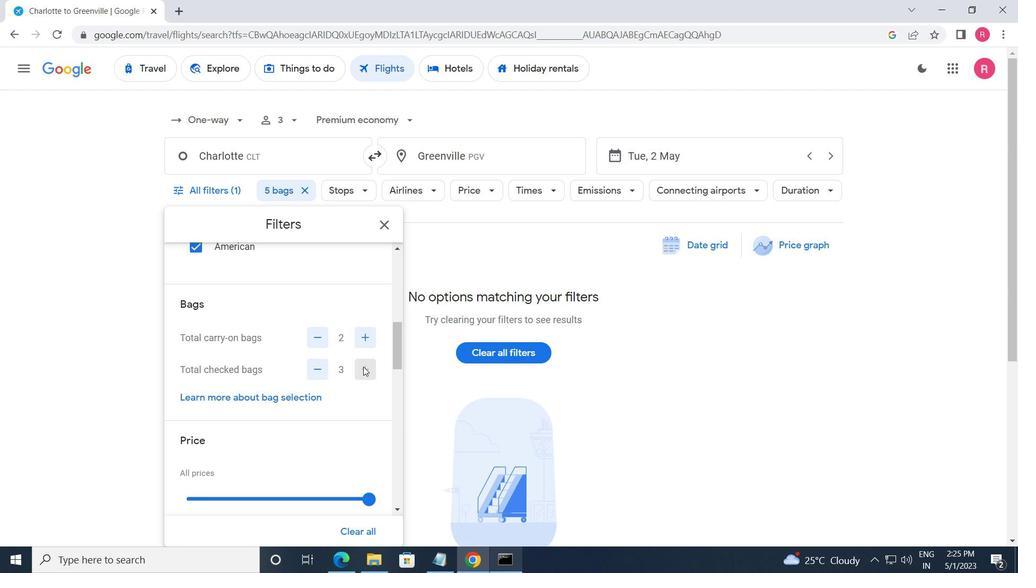 
Action: Mouse scrolled (364, 367) with delta (0, 0)
Screenshot: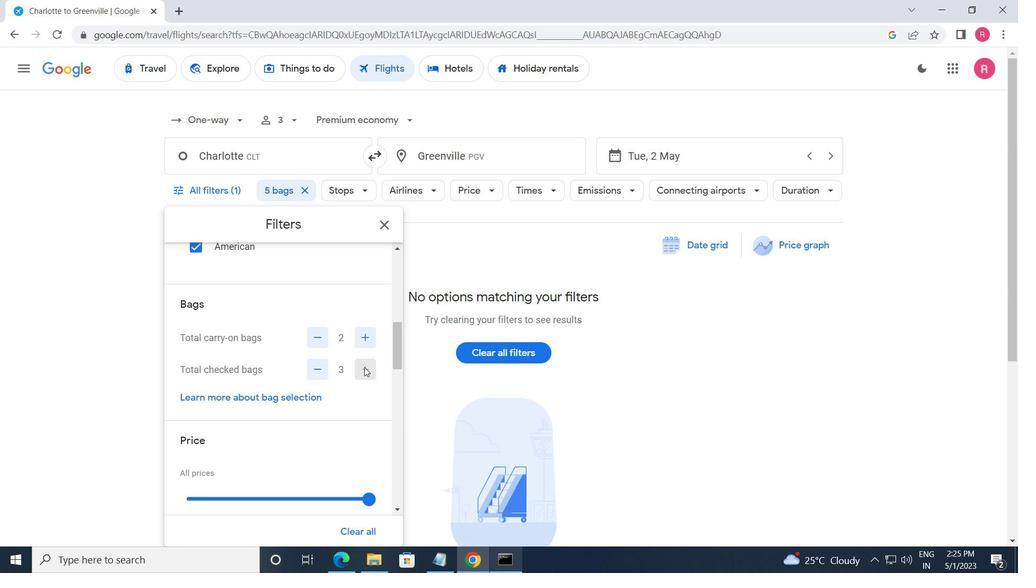 
Action: Mouse moved to (374, 427)
Screenshot: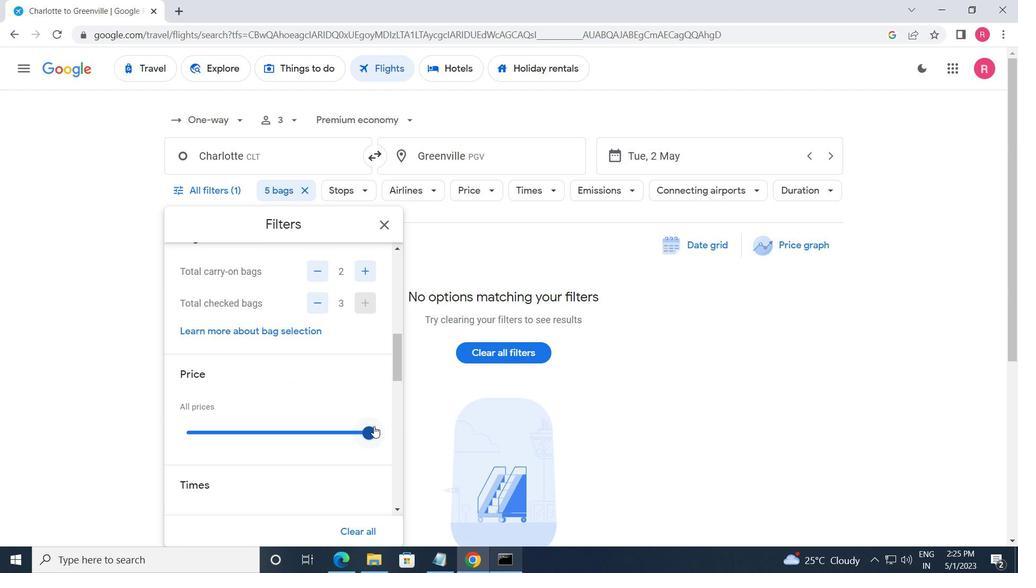 
Action: Mouse pressed left at (374, 427)
Screenshot: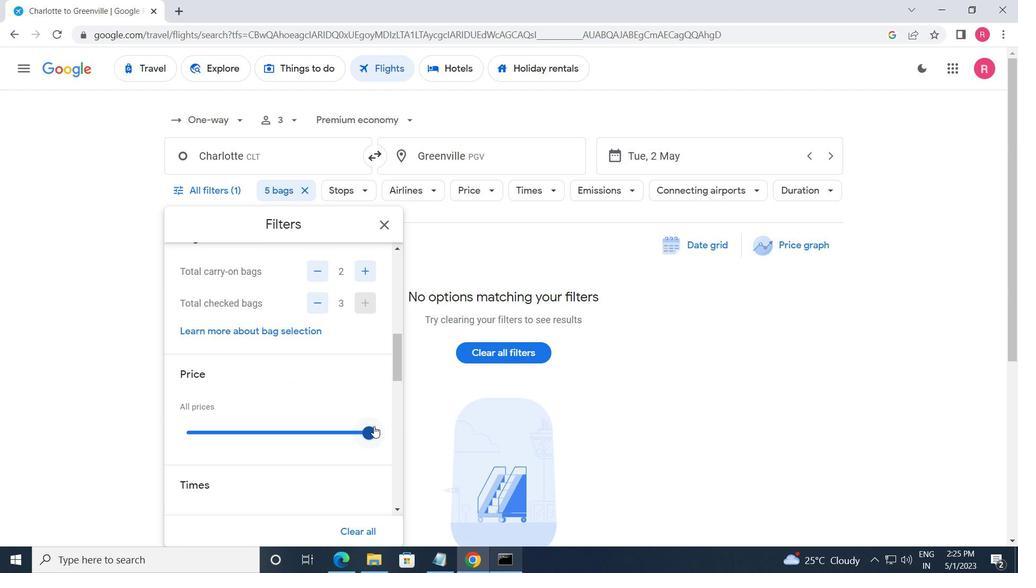 
Action: Mouse moved to (375, 428)
Screenshot: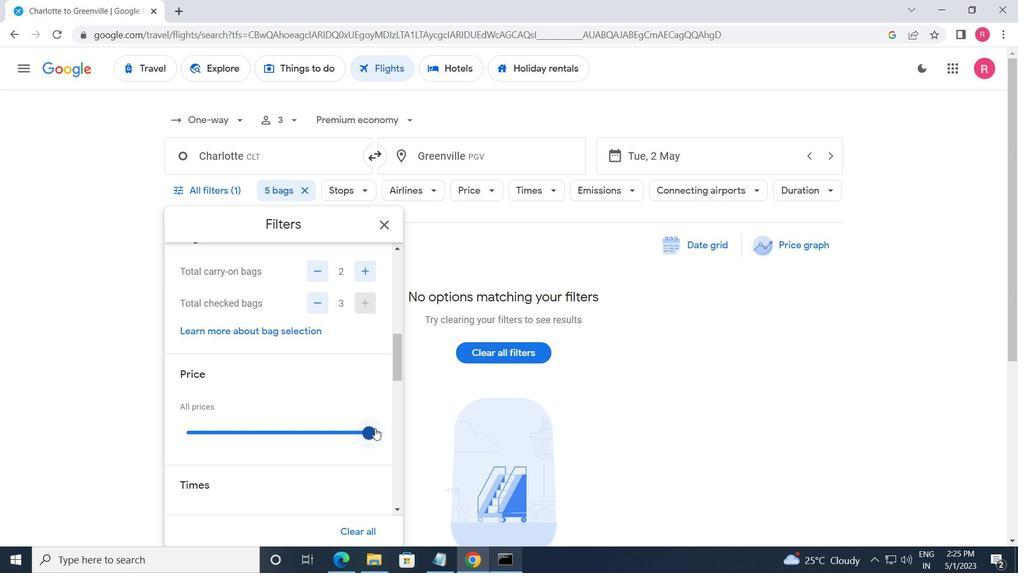 
Action: Mouse scrolled (375, 427) with delta (0, 0)
Screenshot: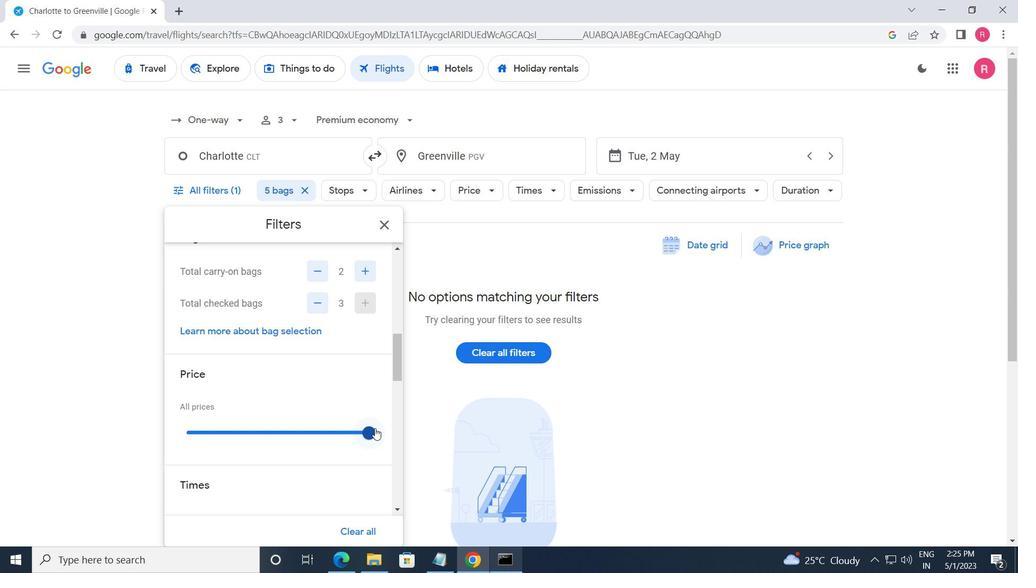 
Action: Mouse moved to (304, 450)
Screenshot: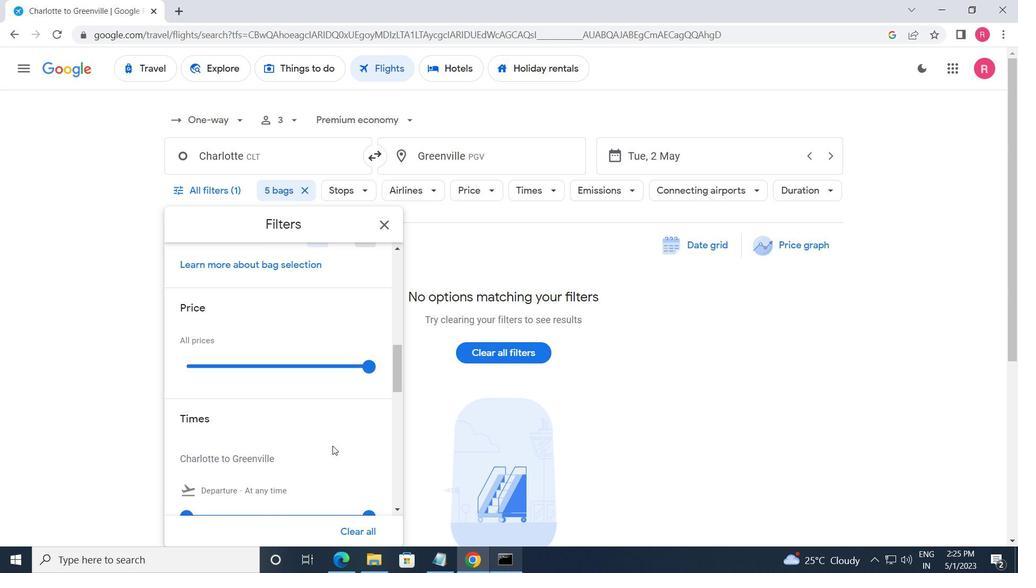 
Action: Mouse scrolled (304, 449) with delta (0, 0)
Screenshot: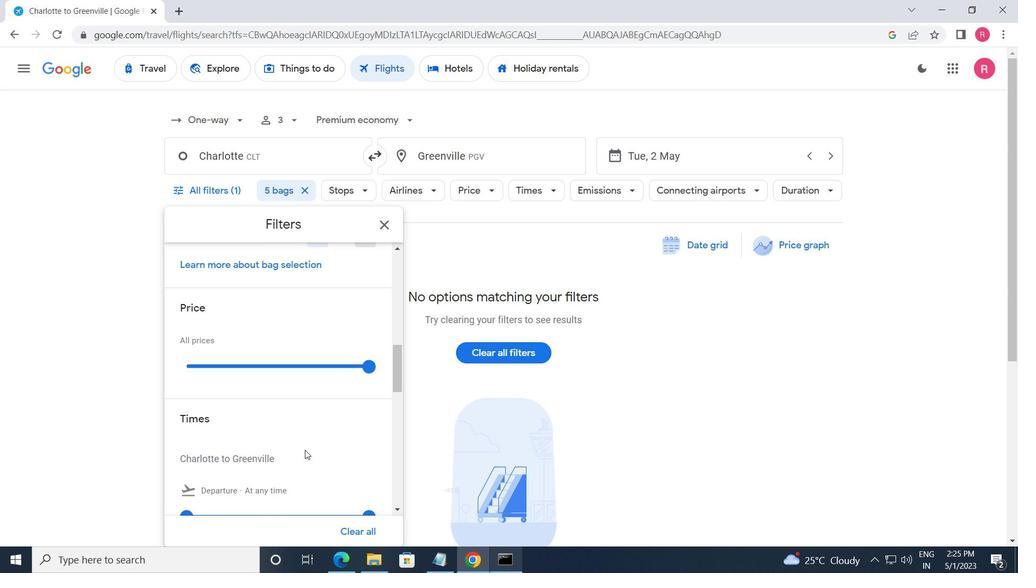 
Action: Mouse scrolled (304, 449) with delta (0, 0)
Screenshot: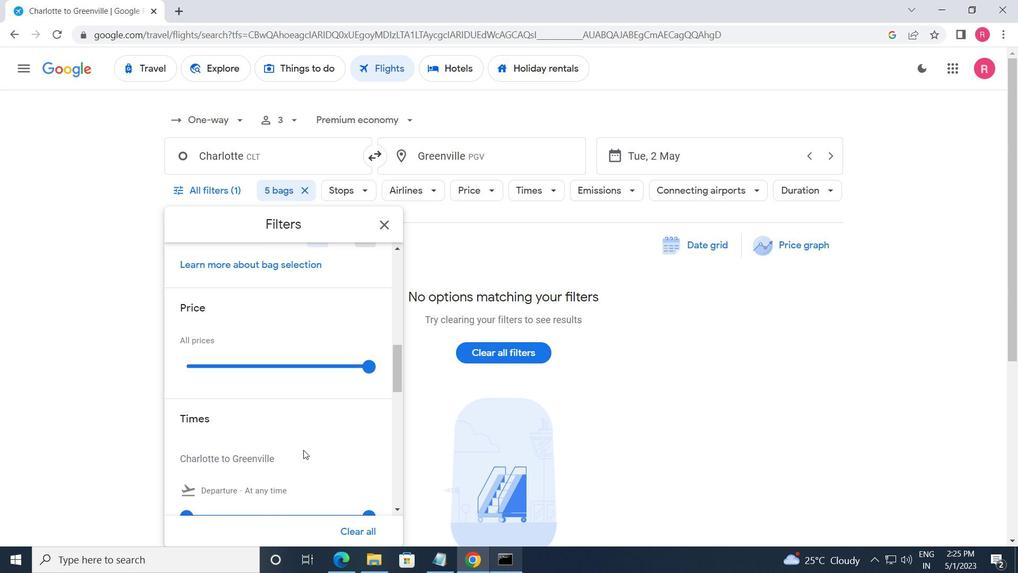 
Action: Mouse moved to (192, 380)
Screenshot: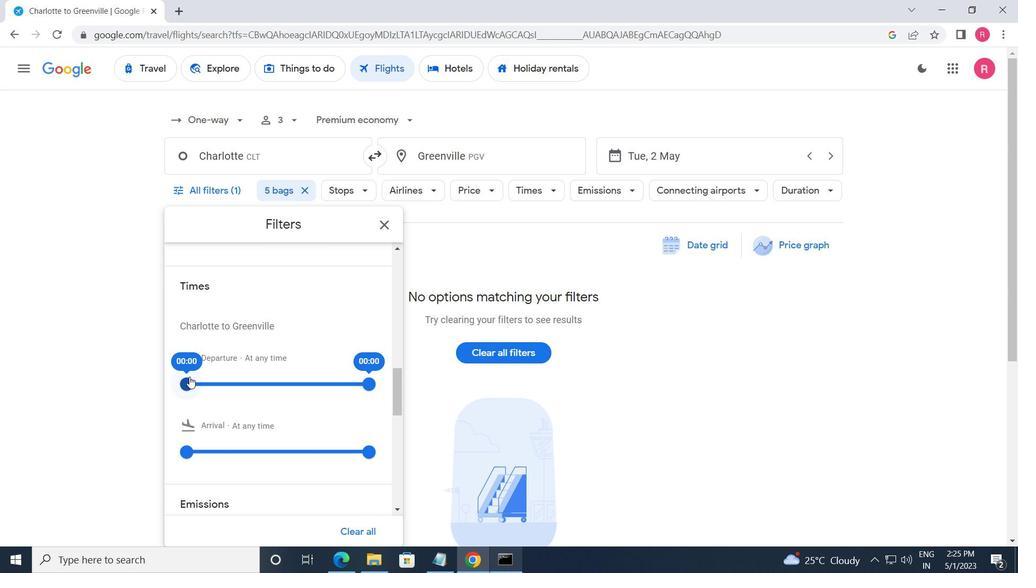 
Action: Mouse pressed left at (192, 380)
Screenshot: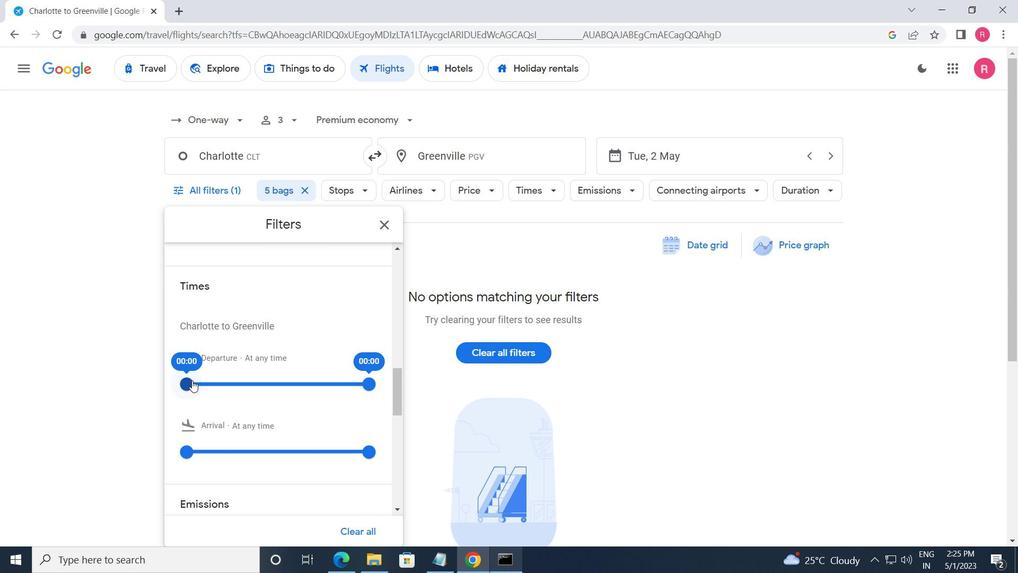 
Action: Mouse moved to (362, 384)
Screenshot: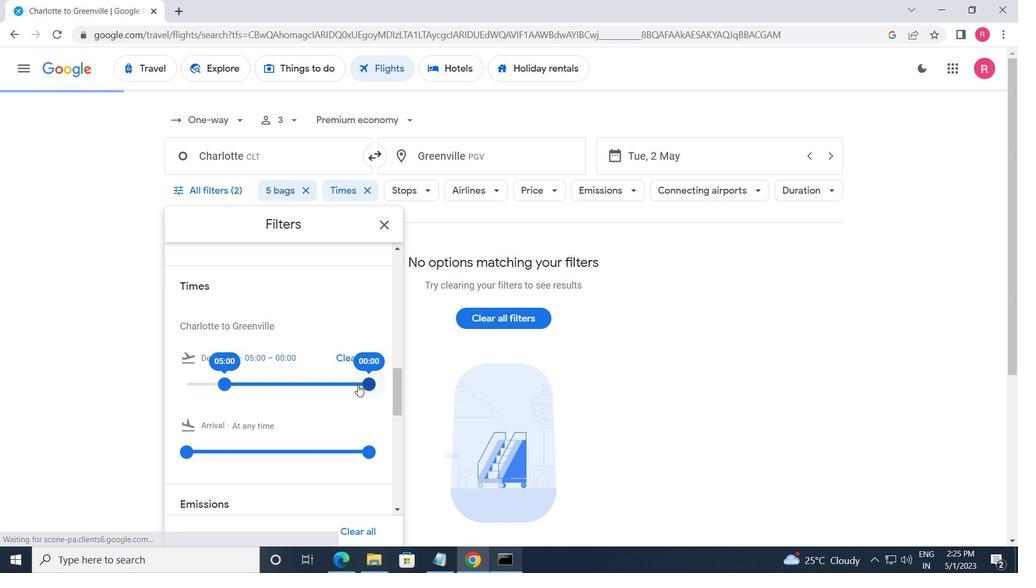 
Action: Mouse pressed left at (362, 384)
Screenshot: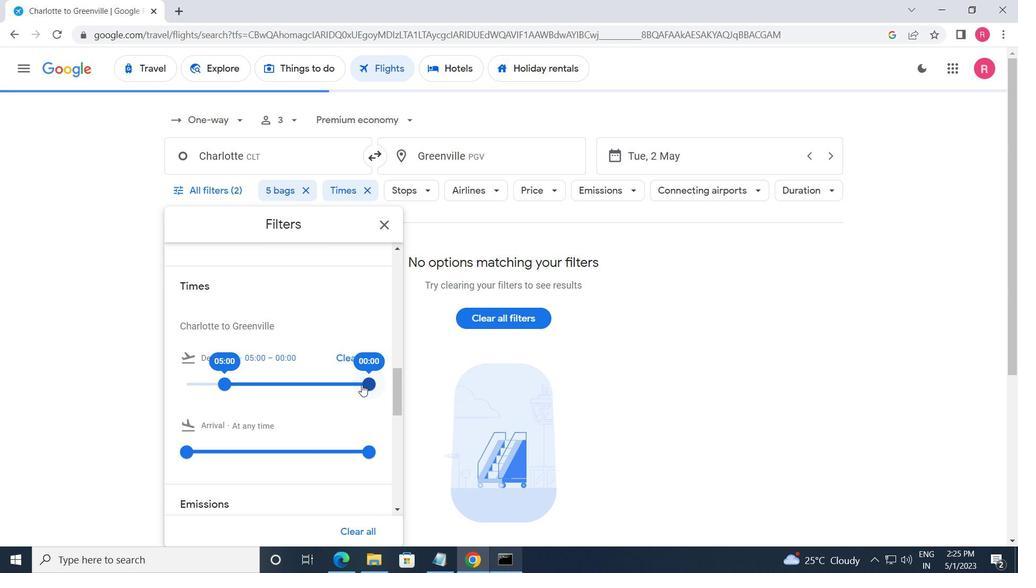 
Action: Mouse moved to (388, 225)
Screenshot: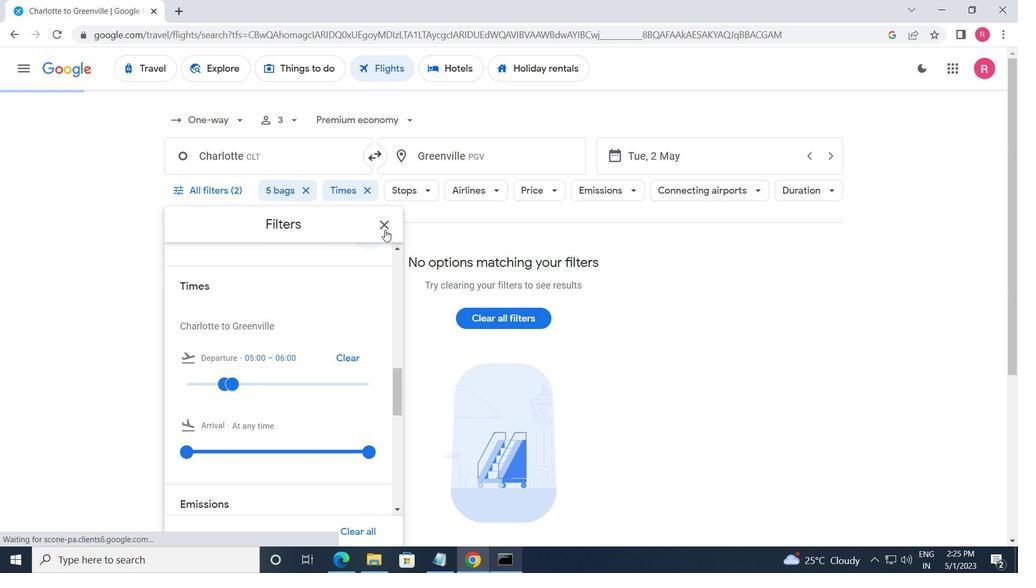 
Action: Mouse pressed left at (388, 225)
Screenshot: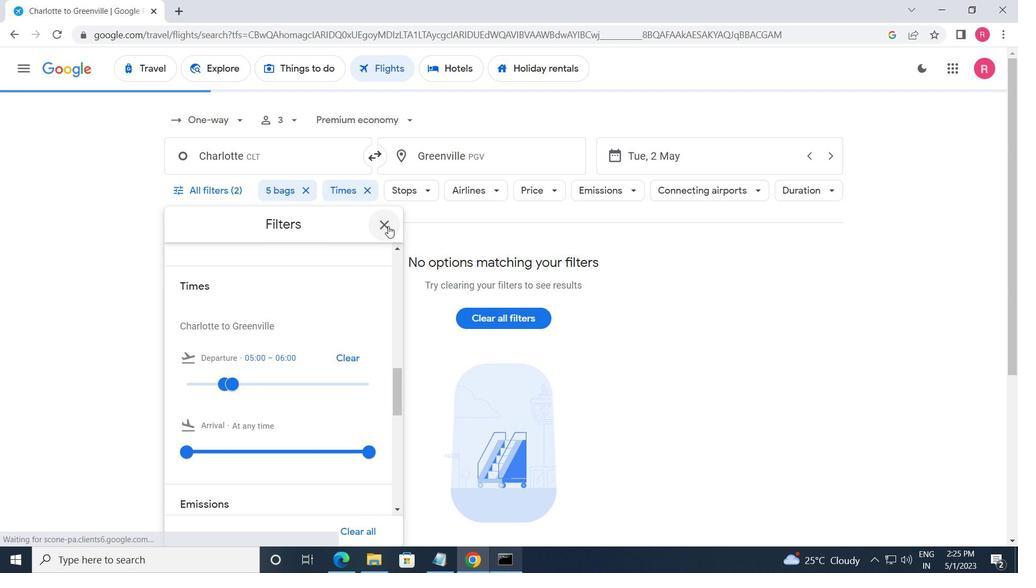 
